 Task: Find connections with filter location Marinilla with filter topic #Investingwith filter profile language Potuguese with filter current company Lollypop Design Studio with filter school KCG College of Technology with filter industry Subdivision of Land with filter service category Financial Reporting with filter keywords title Cruise Ship Attendant
Action: Mouse moved to (141, 211)
Screenshot: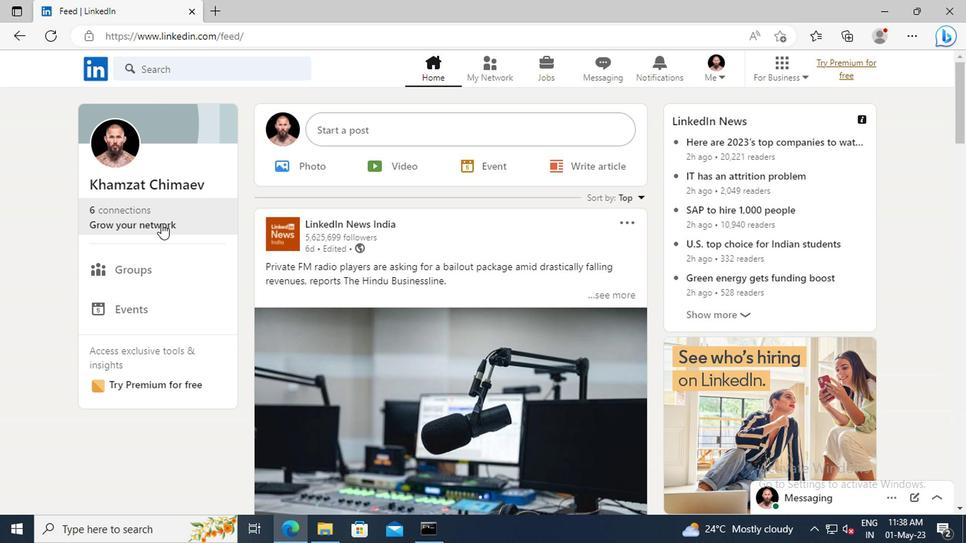 
Action: Mouse pressed left at (141, 211)
Screenshot: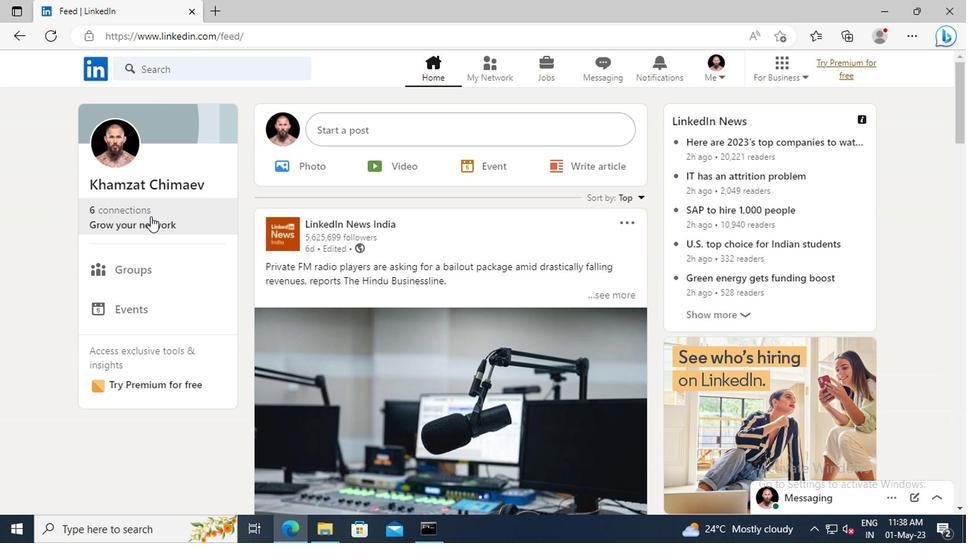 
Action: Mouse moved to (148, 147)
Screenshot: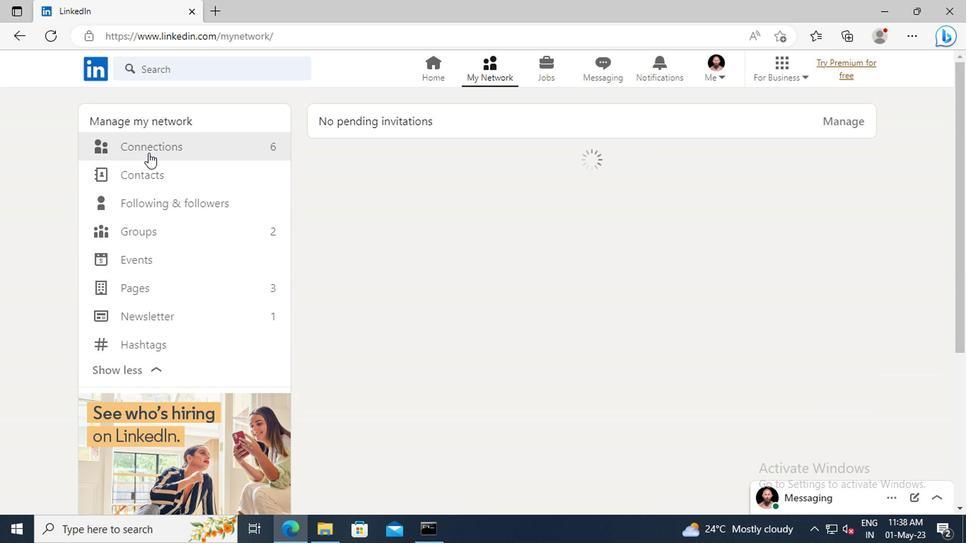 
Action: Mouse pressed left at (148, 147)
Screenshot: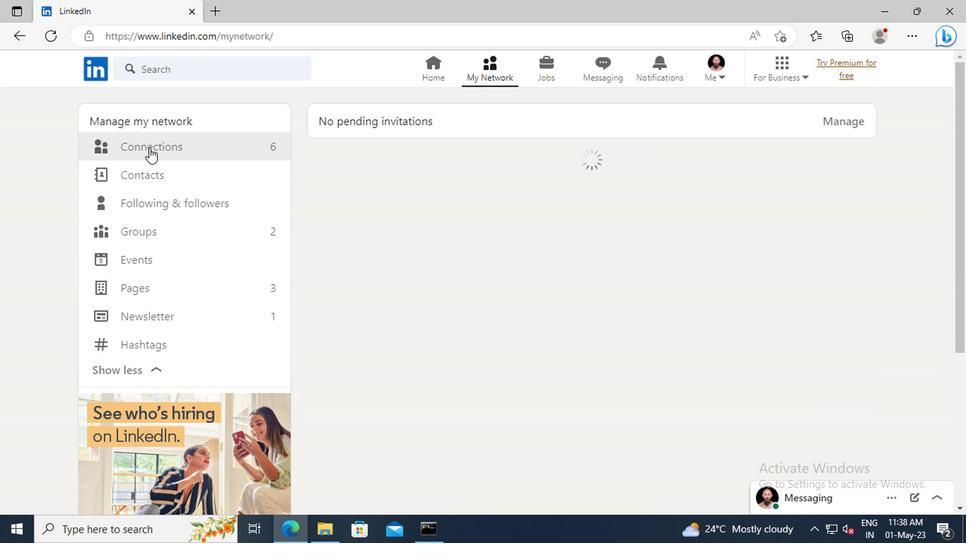 
Action: Mouse moved to (557, 150)
Screenshot: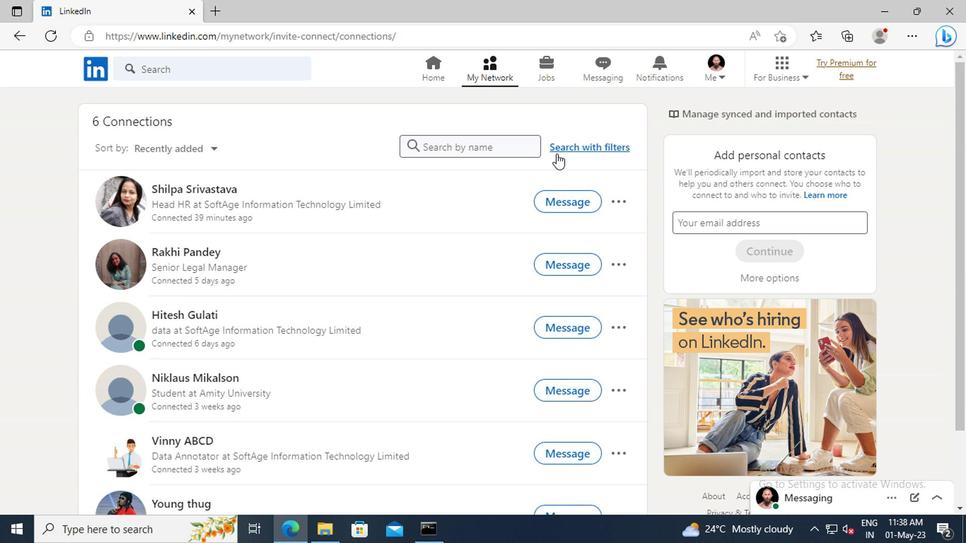 
Action: Mouse pressed left at (557, 150)
Screenshot: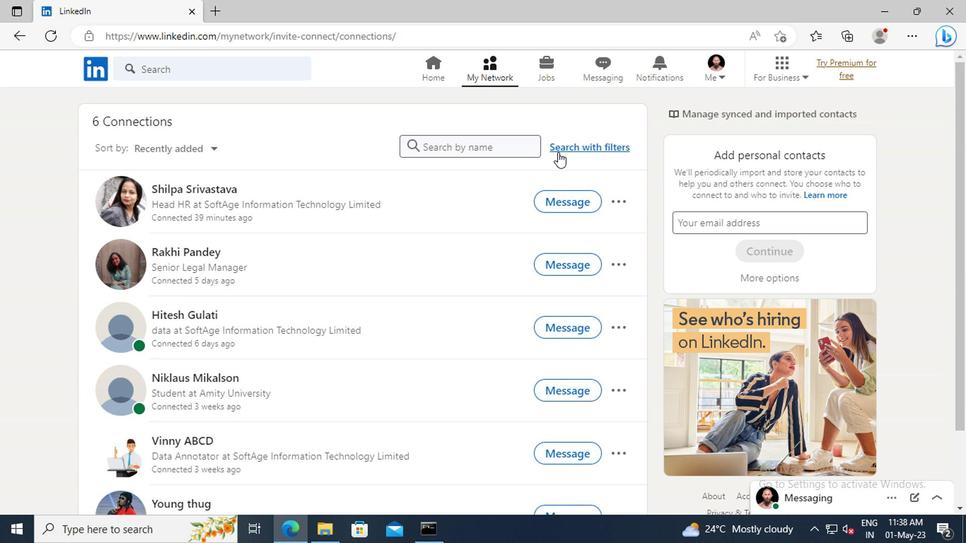 
Action: Mouse moved to (536, 110)
Screenshot: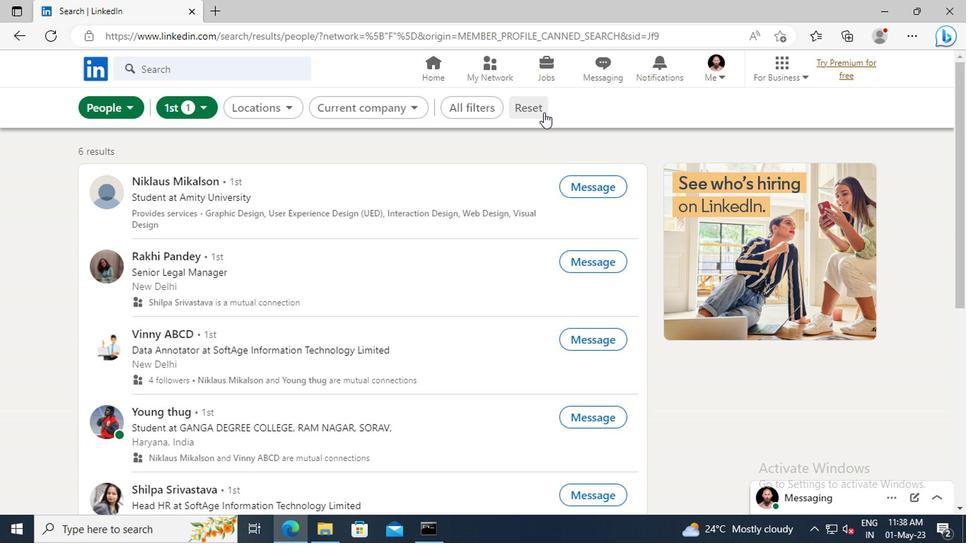 
Action: Mouse pressed left at (536, 110)
Screenshot: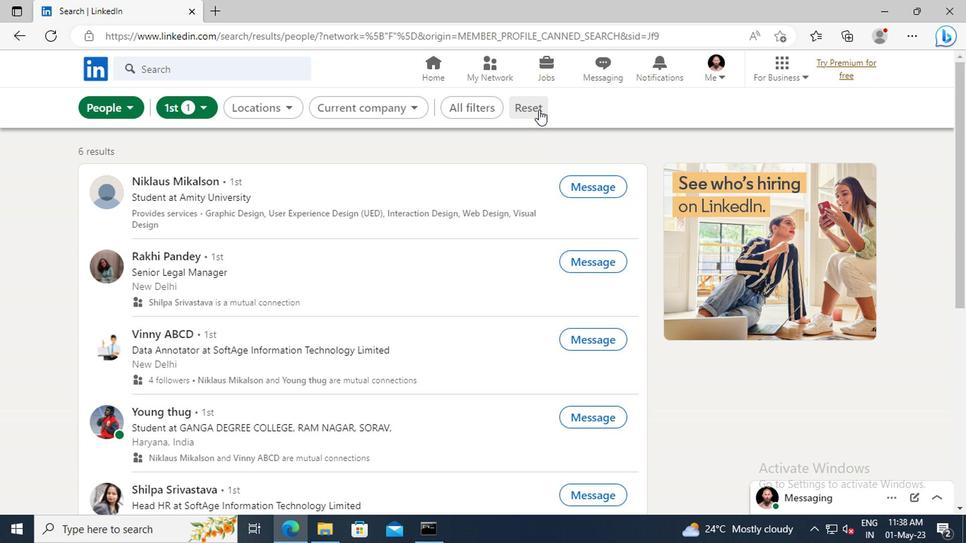 
Action: Mouse moved to (498, 106)
Screenshot: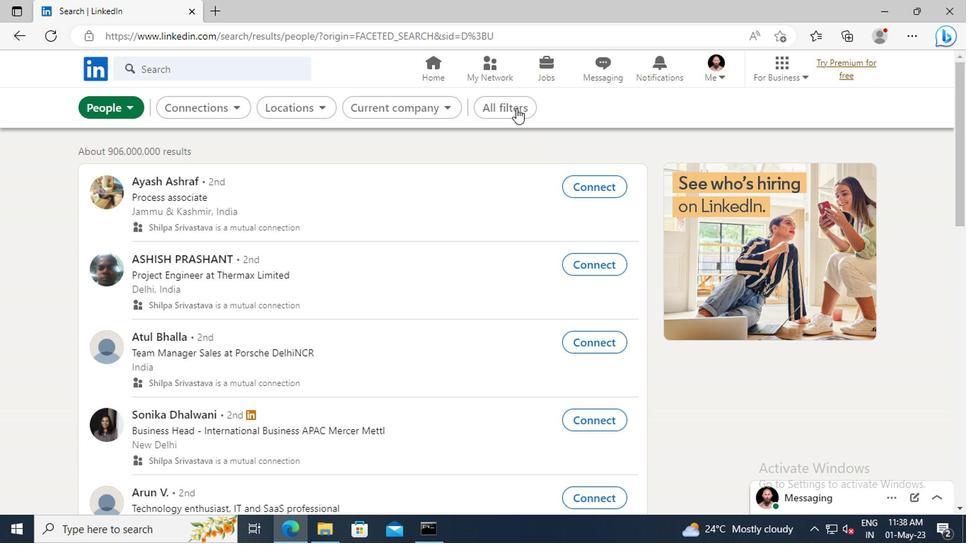 
Action: Mouse pressed left at (498, 106)
Screenshot: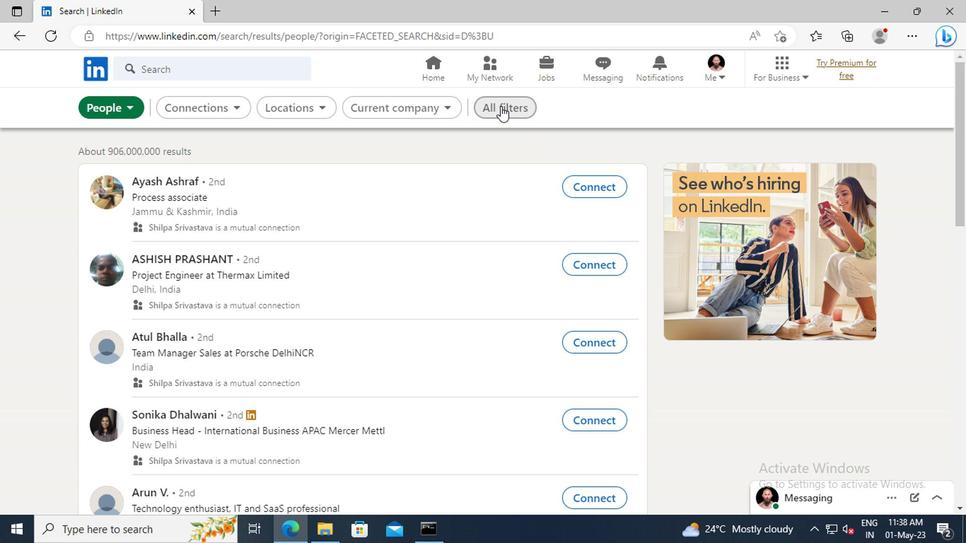 
Action: Mouse moved to (732, 211)
Screenshot: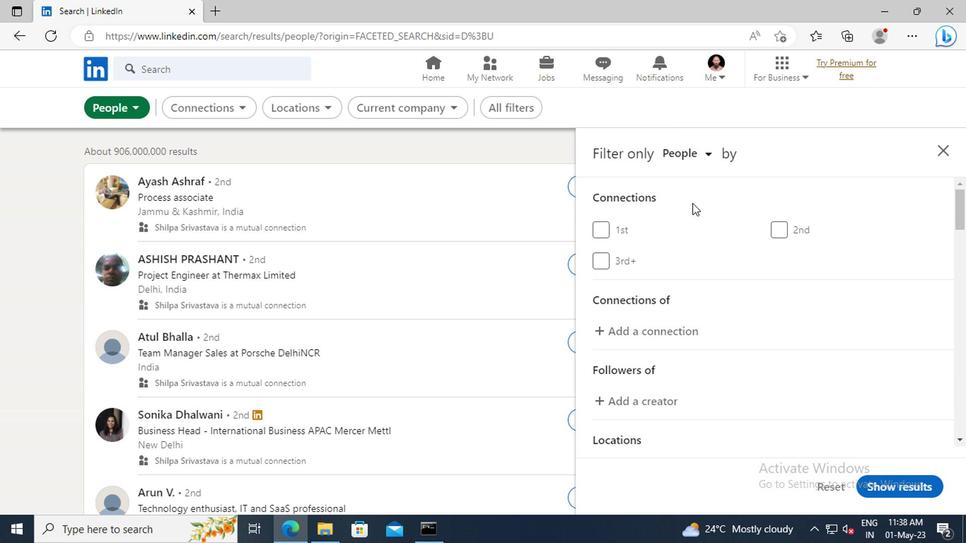 
Action: Mouse scrolled (732, 210) with delta (0, -1)
Screenshot: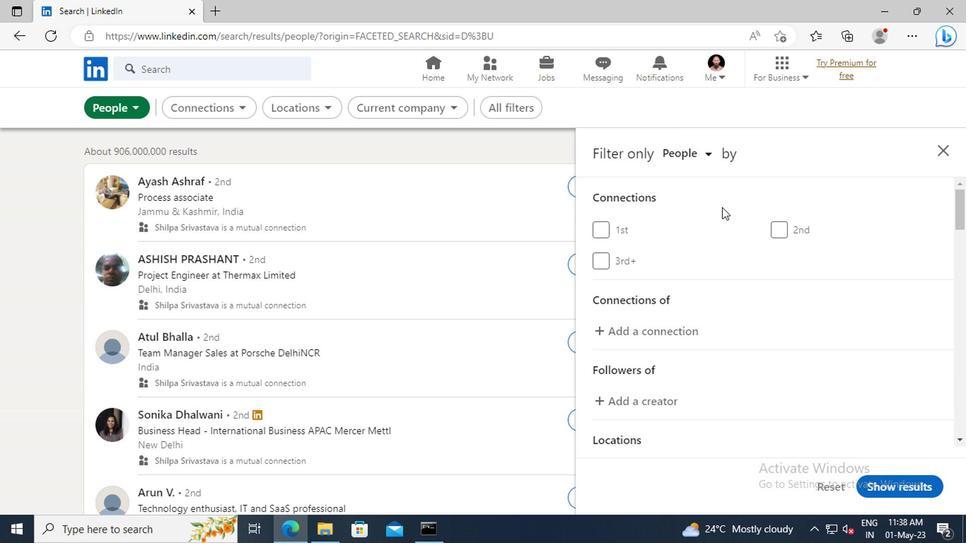 
Action: Mouse scrolled (732, 210) with delta (0, -1)
Screenshot: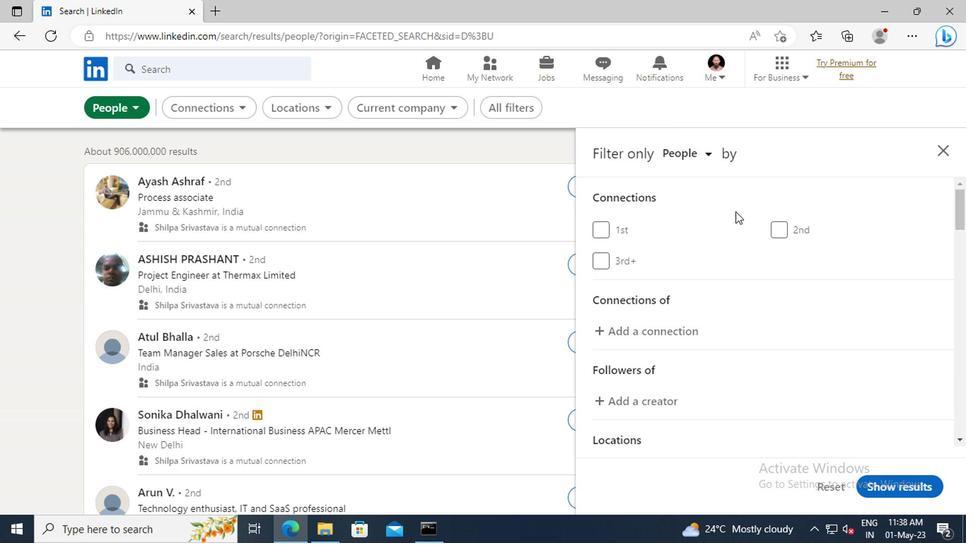 
Action: Mouse scrolled (732, 210) with delta (0, -1)
Screenshot: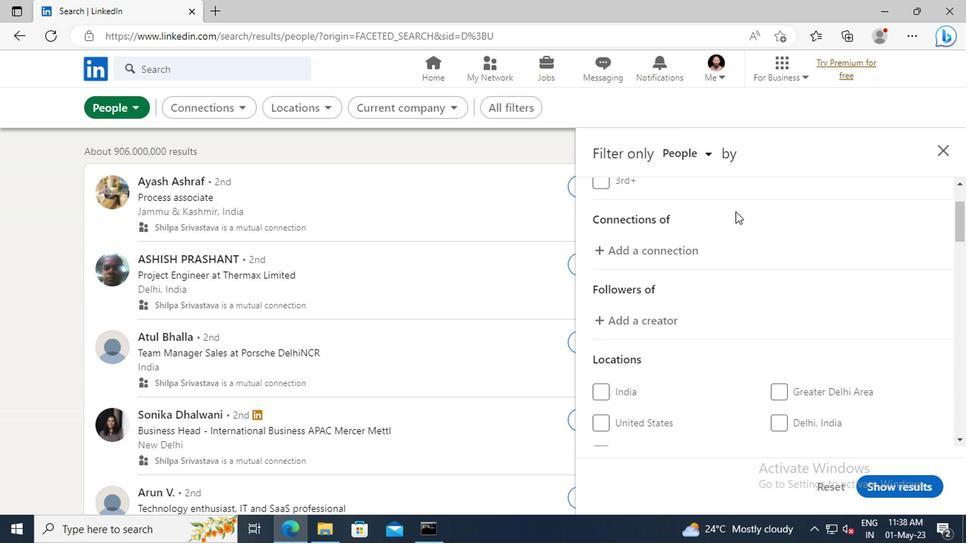 
Action: Mouse scrolled (732, 210) with delta (0, -1)
Screenshot: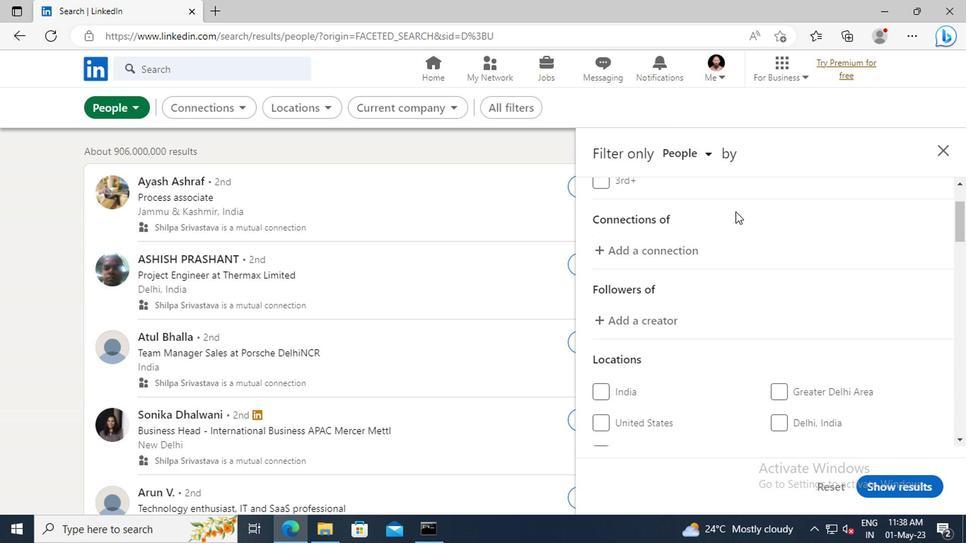 
Action: Mouse moved to (739, 226)
Screenshot: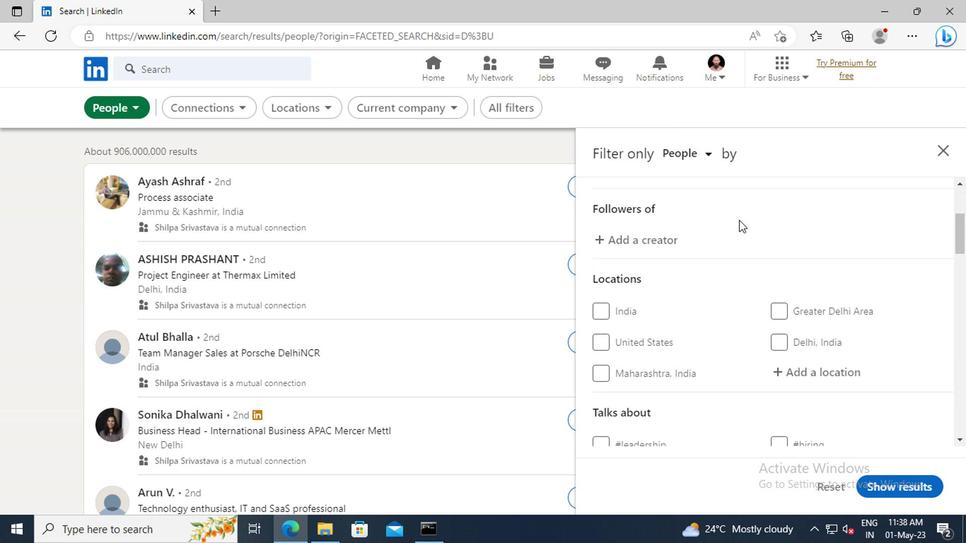 
Action: Mouse scrolled (739, 225) with delta (0, 0)
Screenshot: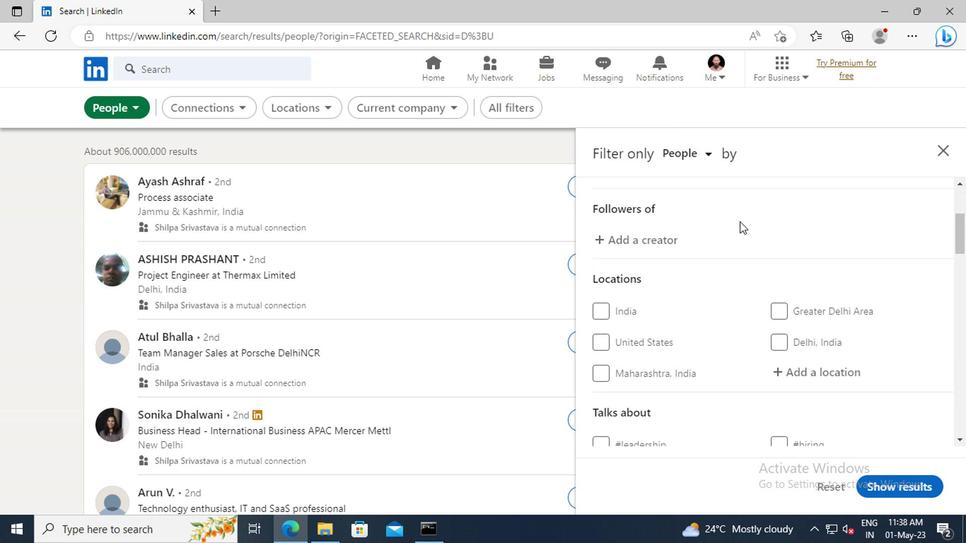 
Action: Mouse scrolled (739, 225) with delta (0, 0)
Screenshot: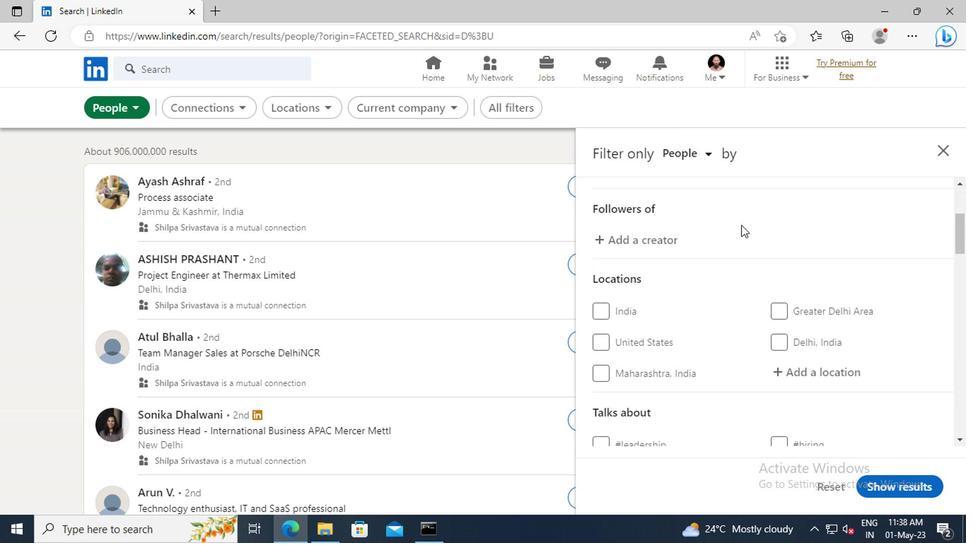 
Action: Mouse scrolled (739, 225) with delta (0, 0)
Screenshot: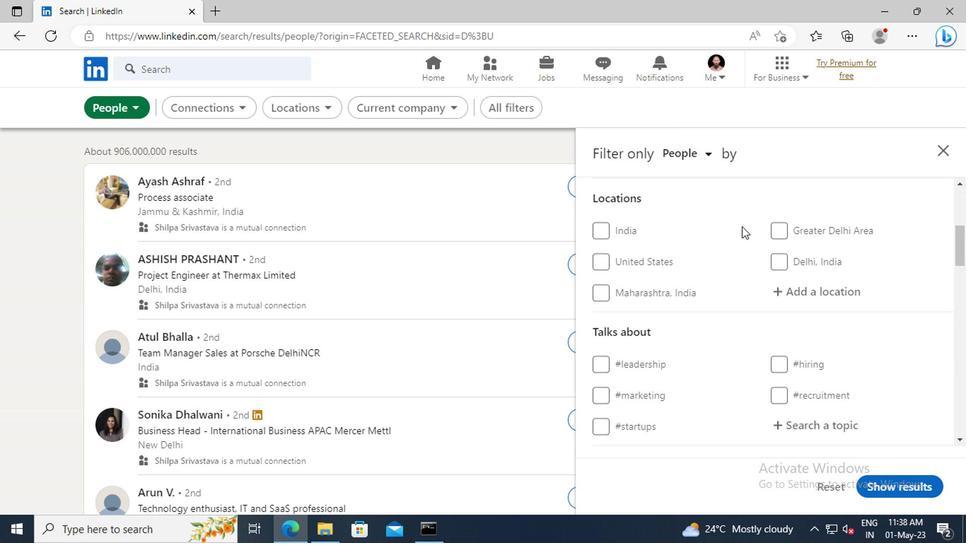 
Action: Mouse moved to (783, 252)
Screenshot: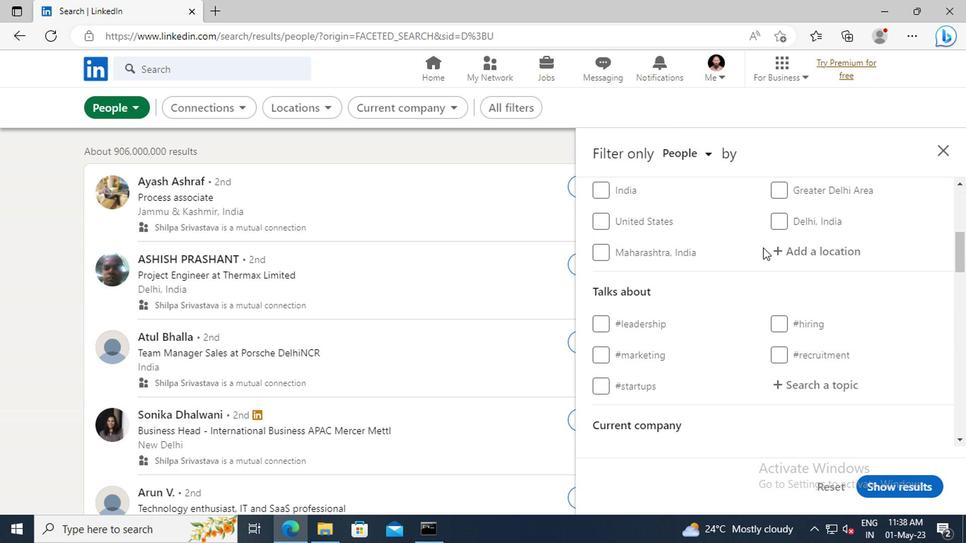 
Action: Mouse pressed left at (783, 252)
Screenshot: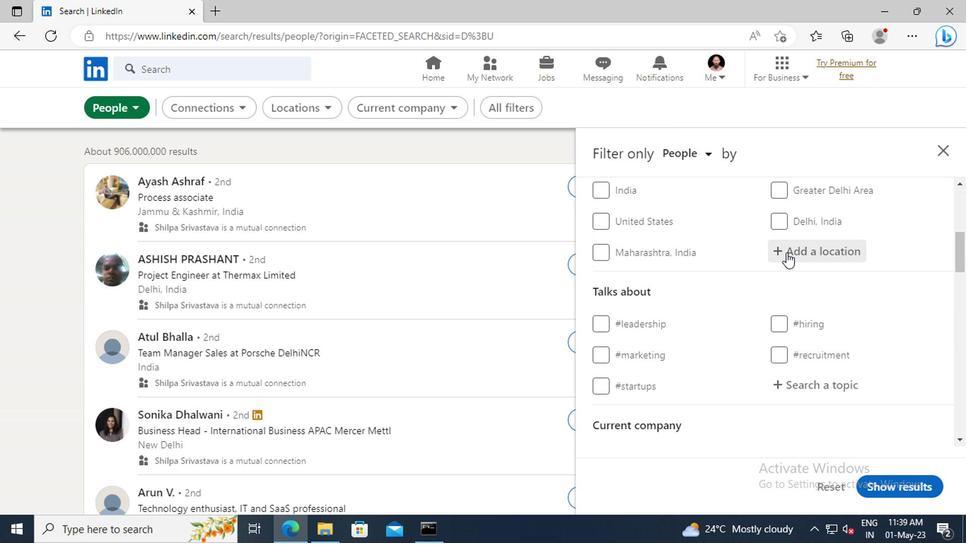
Action: Key pressed <Key.shift>MARINILLA
Screenshot: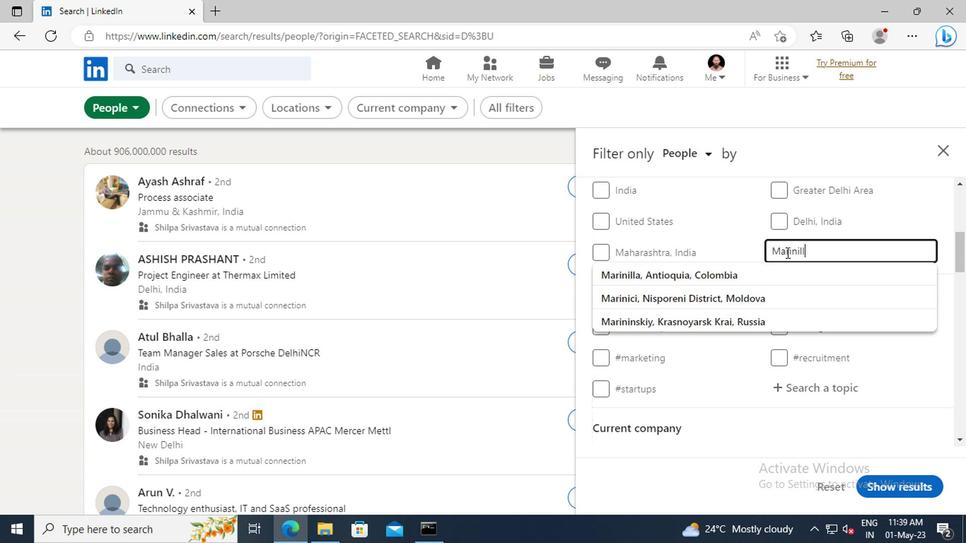 
Action: Mouse moved to (770, 272)
Screenshot: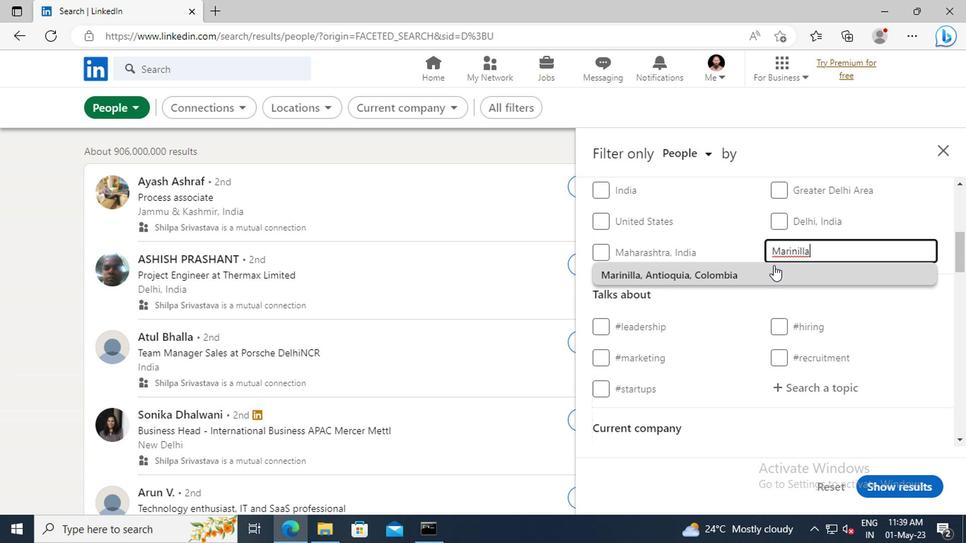 
Action: Mouse pressed left at (770, 272)
Screenshot: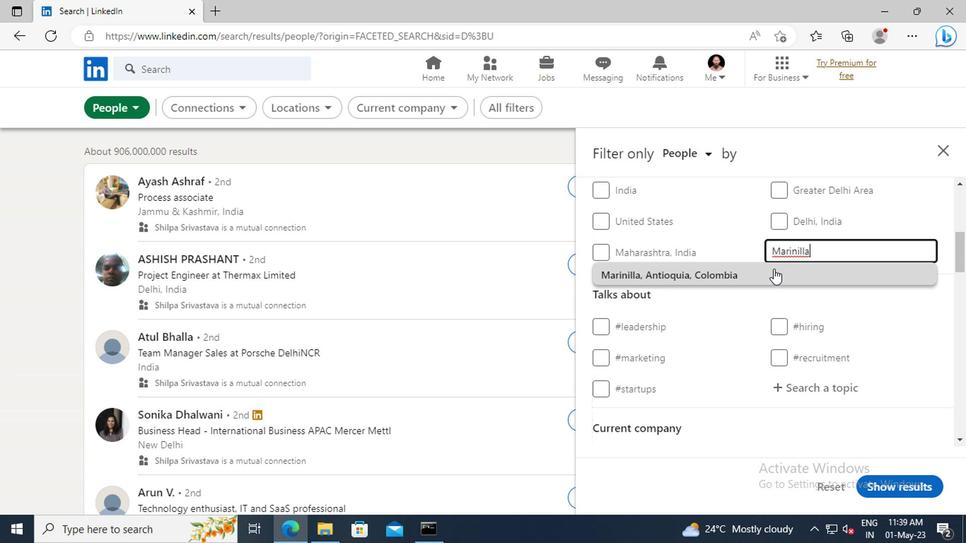
Action: Mouse scrolled (770, 271) with delta (0, -1)
Screenshot: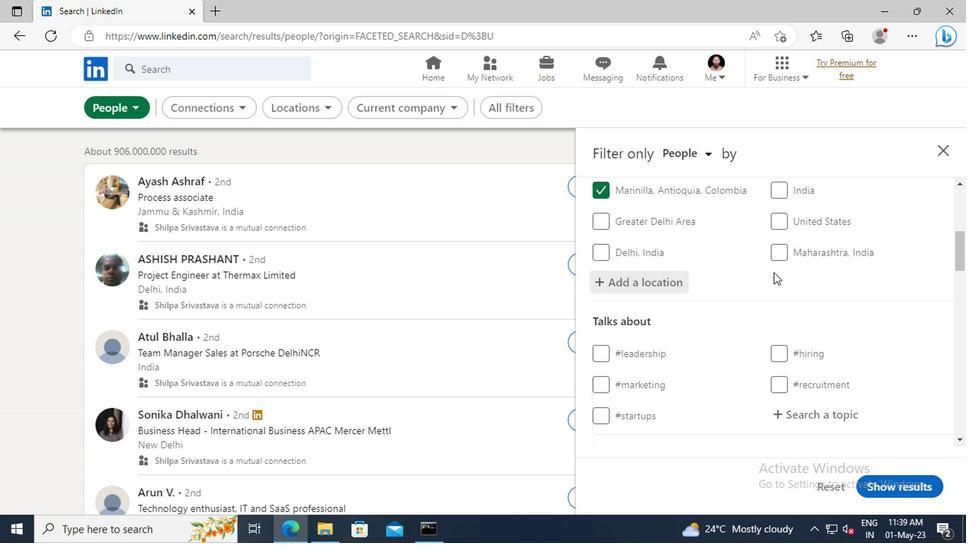 
Action: Mouse scrolled (770, 271) with delta (0, -1)
Screenshot: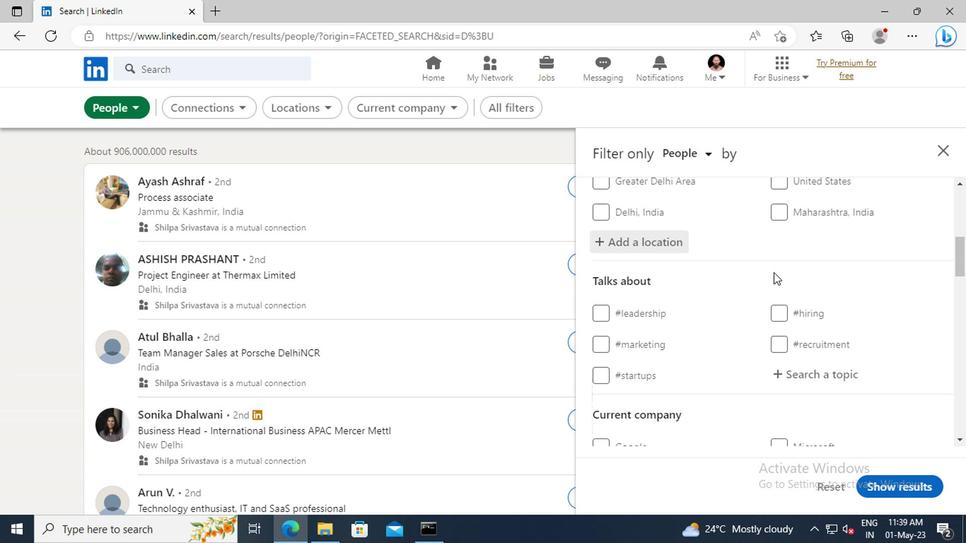 
Action: Mouse scrolled (770, 271) with delta (0, -1)
Screenshot: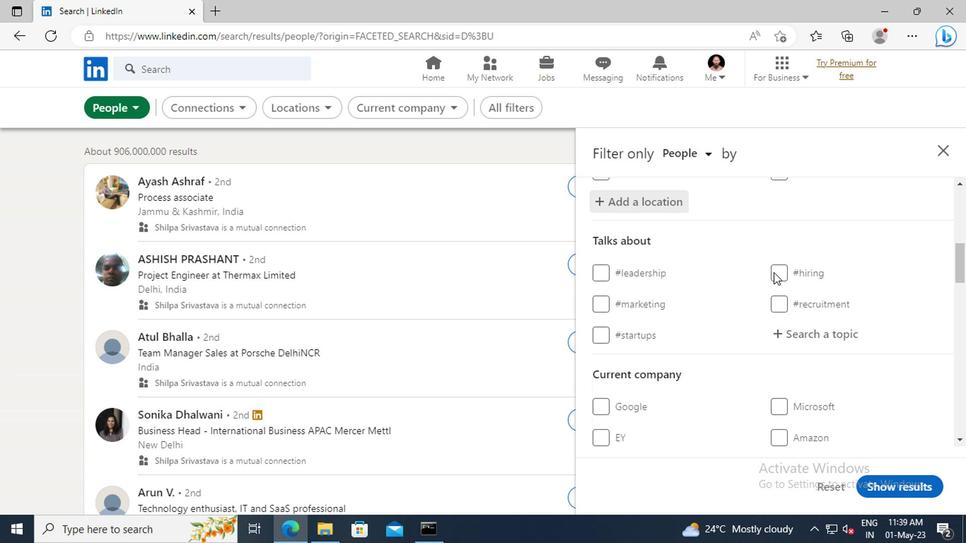 
Action: Mouse moved to (779, 291)
Screenshot: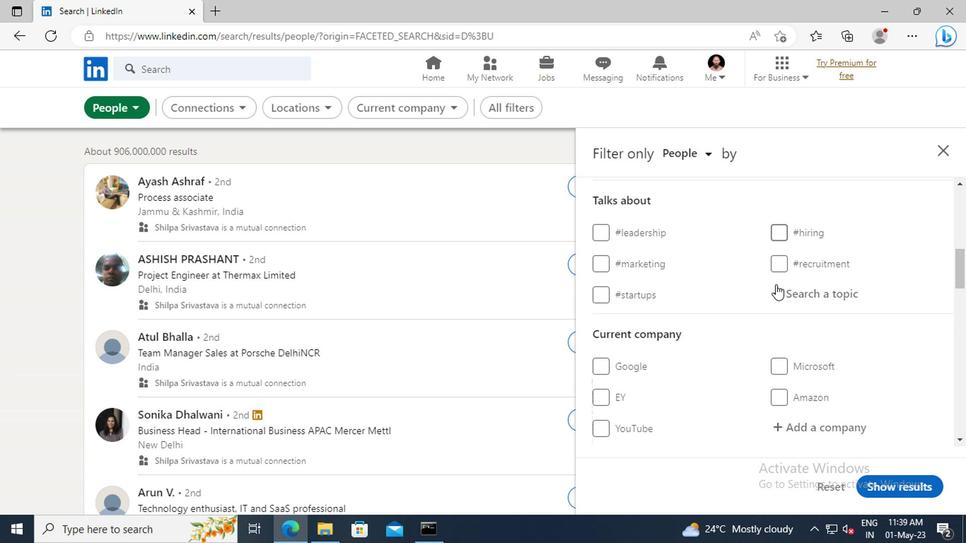 
Action: Mouse pressed left at (779, 291)
Screenshot: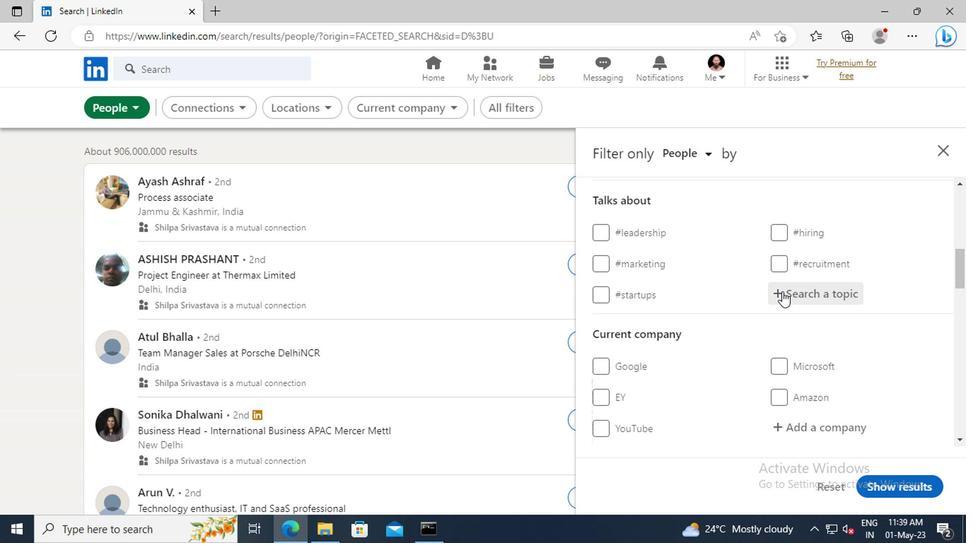 
Action: Key pressed <Key.shift>INVESTING
Screenshot: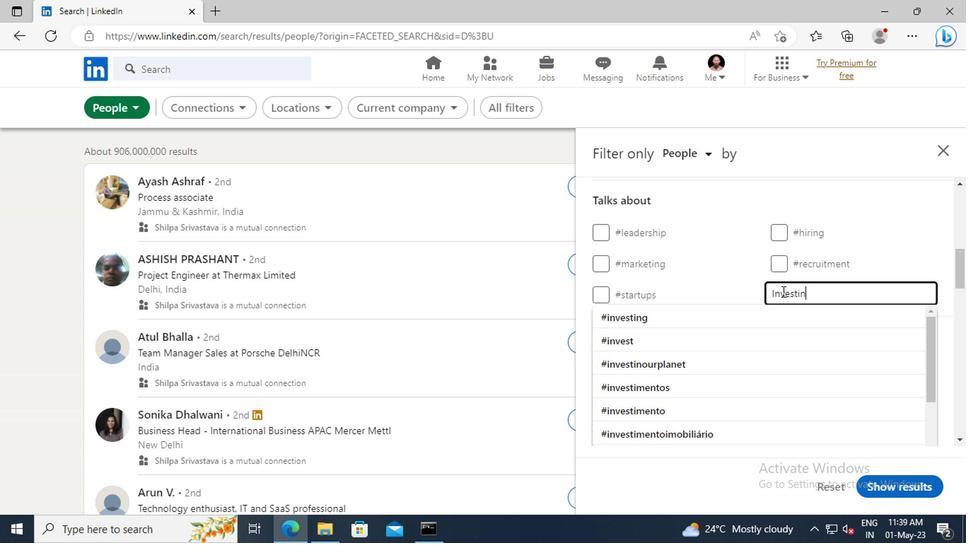 
Action: Mouse moved to (744, 312)
Screenshot: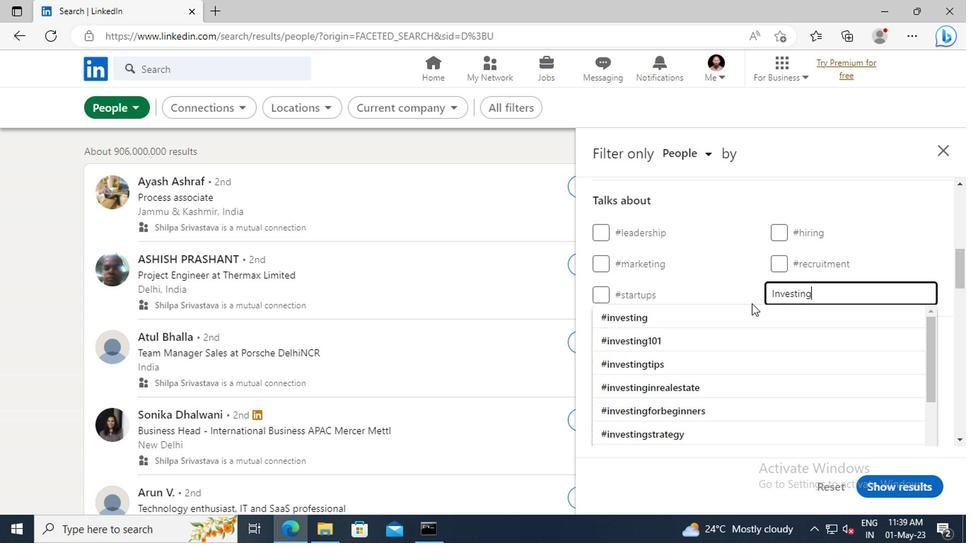 
Action: Mouse pressed left at (744, 312)
Screenshot: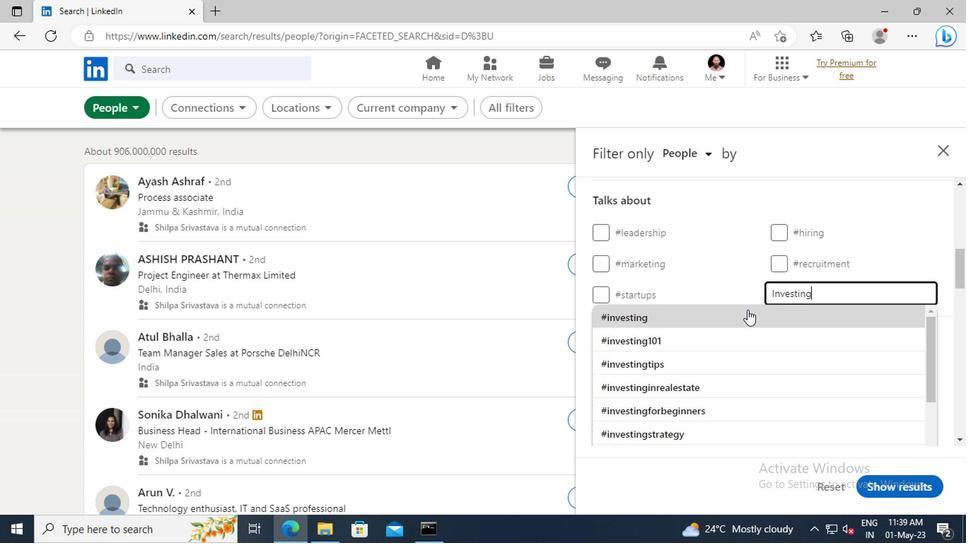 
Action: Mouse scrolled (744, 311) with delta (0, -1)
Screenshot: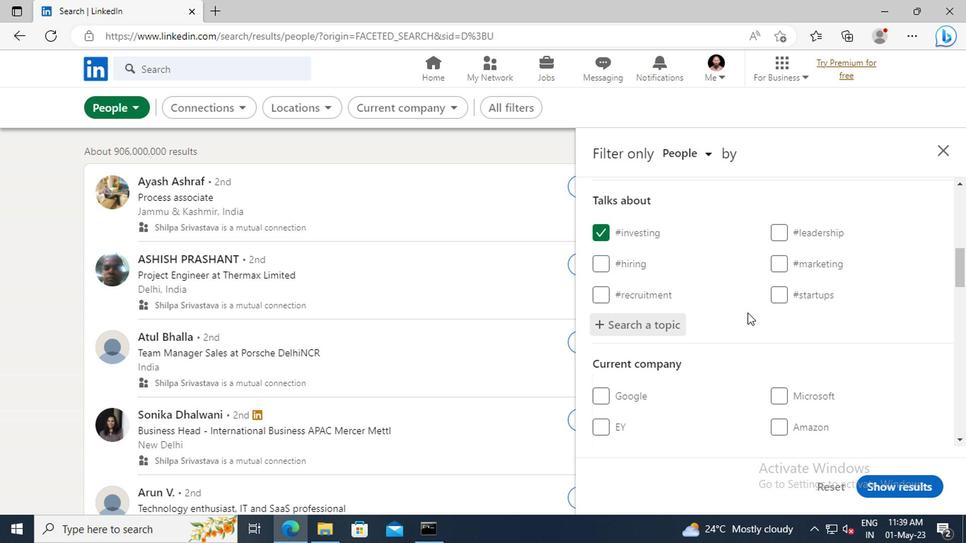 
Action: Mouse scrolled (744, 311) with delta (0, -1)
Screenshot: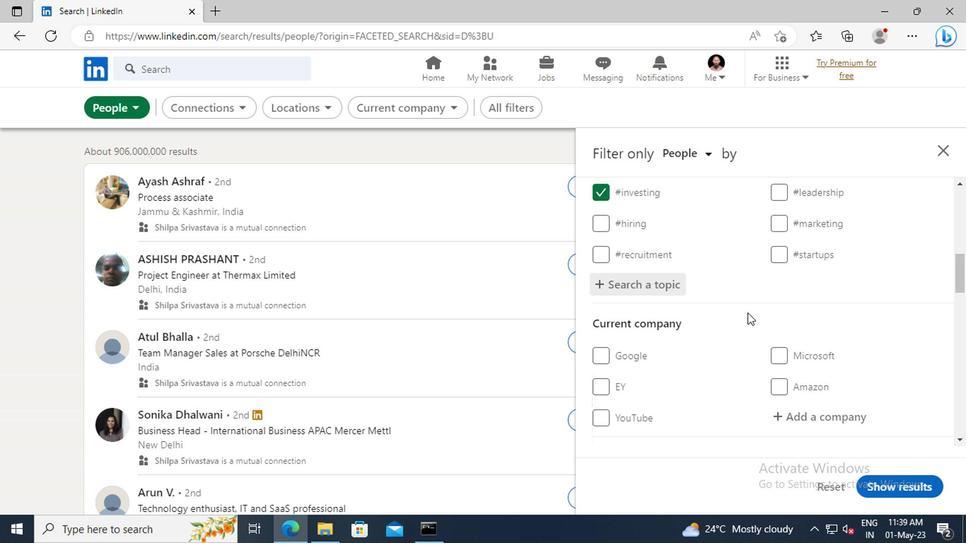 
Action: Mouse scrolled (744, 311) with delta (0, -1)
Screenshot: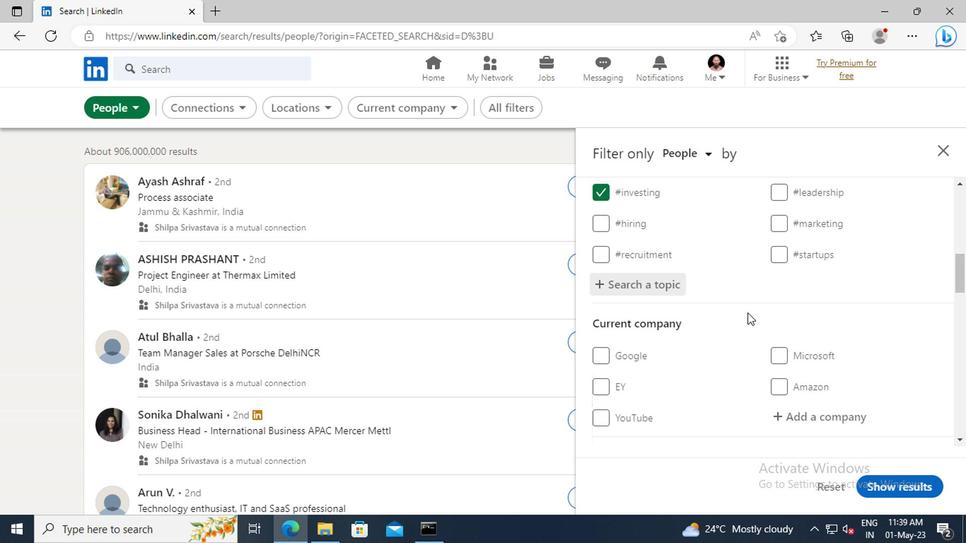 
Action: Mouse scrolled (744, 311) with delta (0, -1)
Screenshot: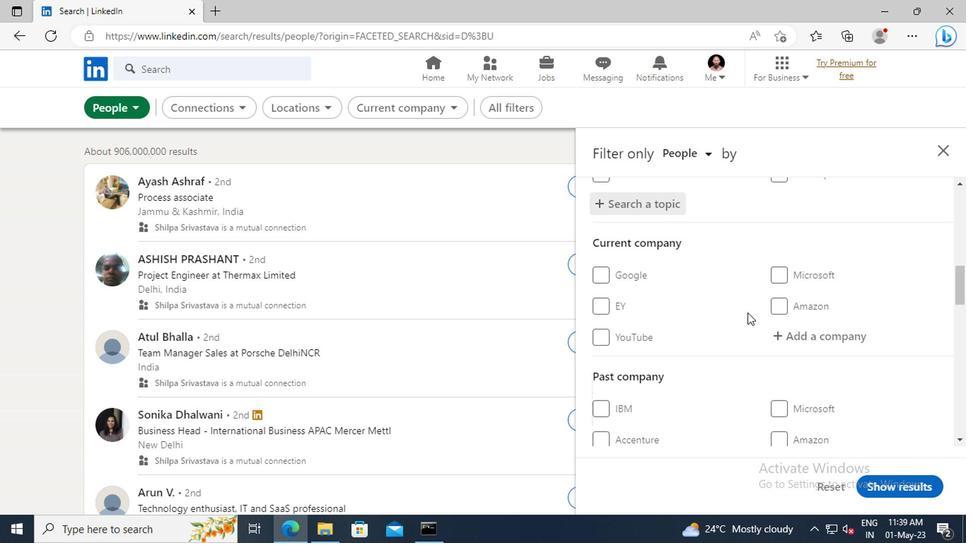 
Action: Mouse scrolled (744, 311) with delta (0, -1)
Screenshot: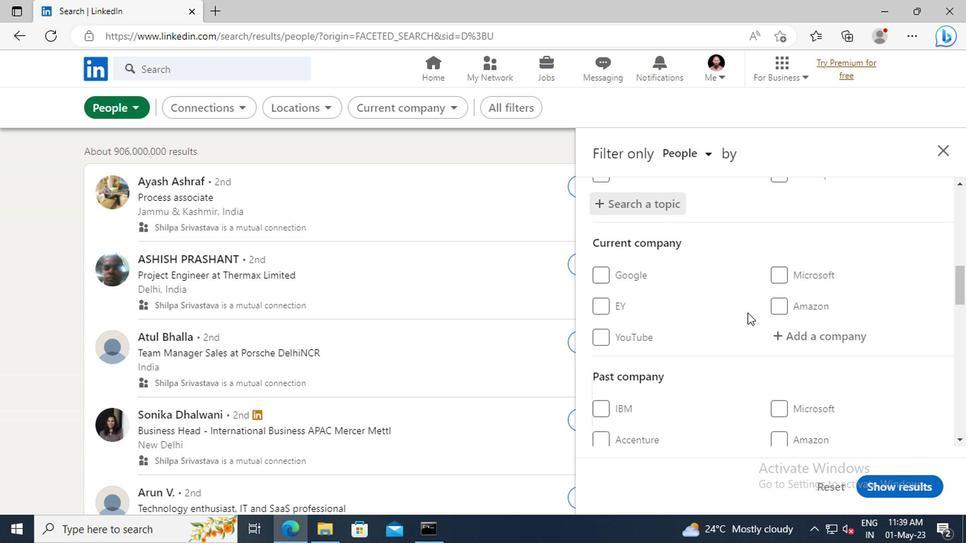 
Action: Mouse scrolled (744, 311) with delta (0, -1)
Screenshot: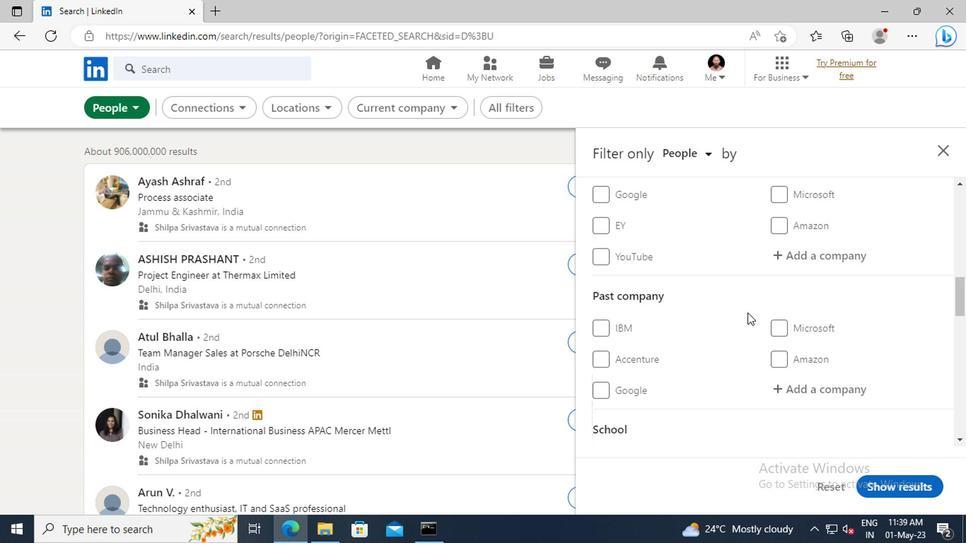 
Action: Mouse scrolled (744, 311) with delta (0, -1)
Screenshot: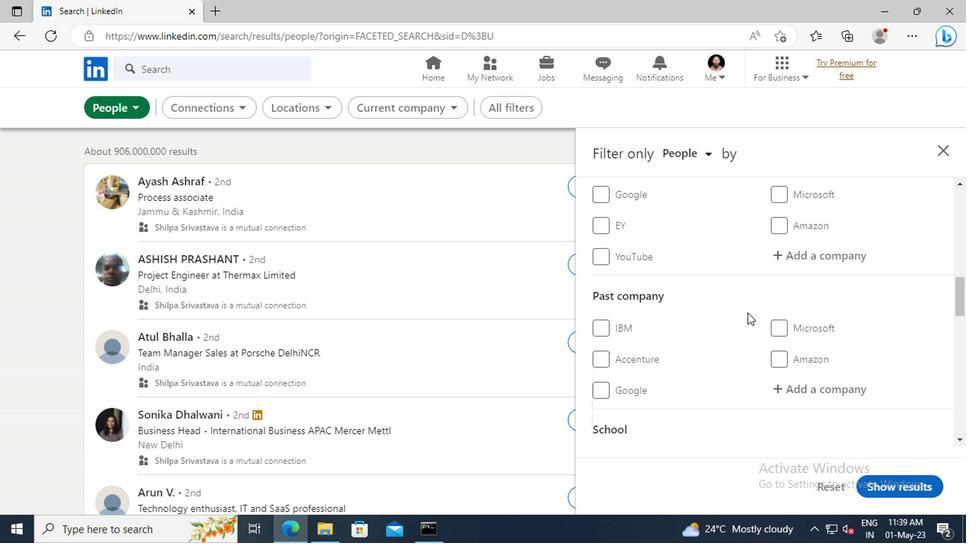 
Action: Mouse scrolled (744, 311) with delta (0, -1)
Screenshot: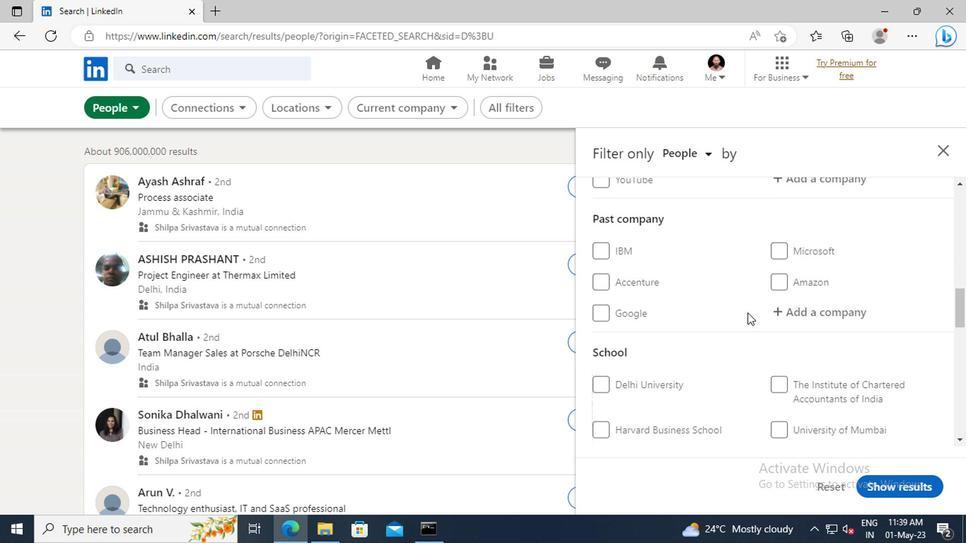 
Action: Mouse scrolled (744, 311) with delta (0, -1)
Screenshot: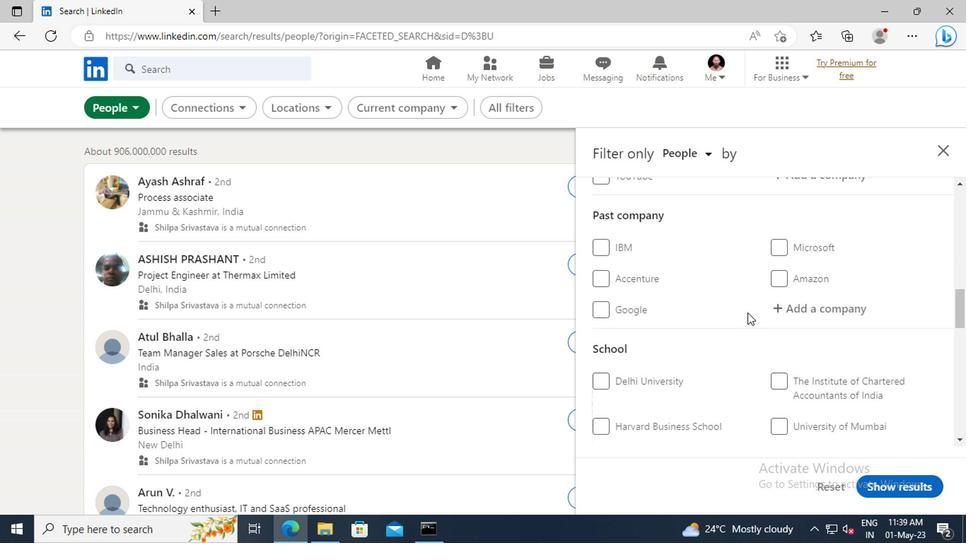 
Action: Mouse scrolled (744, 311) with delta (0, -1)
Screenshot: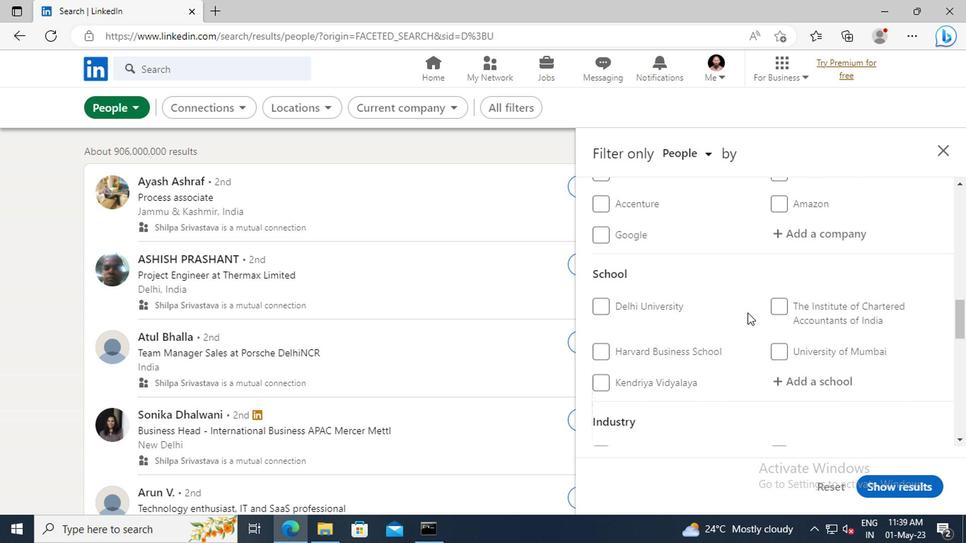 
Action: Mouse scrolled (744, 311) with delta (0, -1)
Screenshot: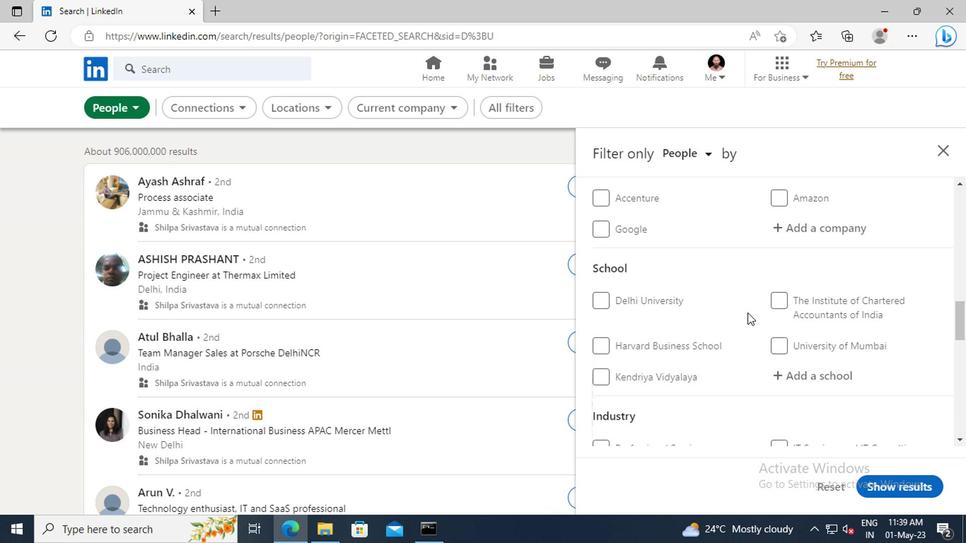 
Action: Mouse scrolled (744, 311) with delta (0, -1)
Screenshot: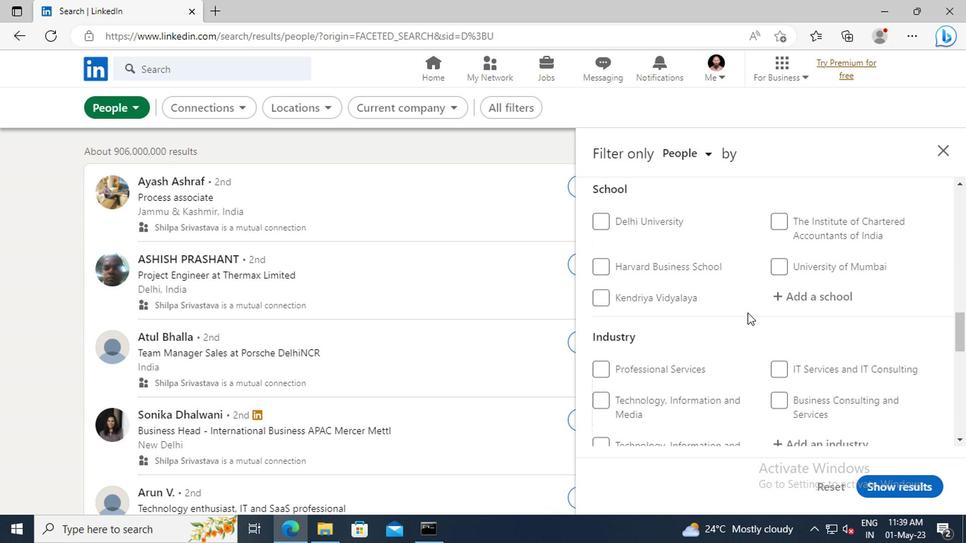
Action: Mouse scrolled (744, 311) with delta (0, -1)
Screenshot: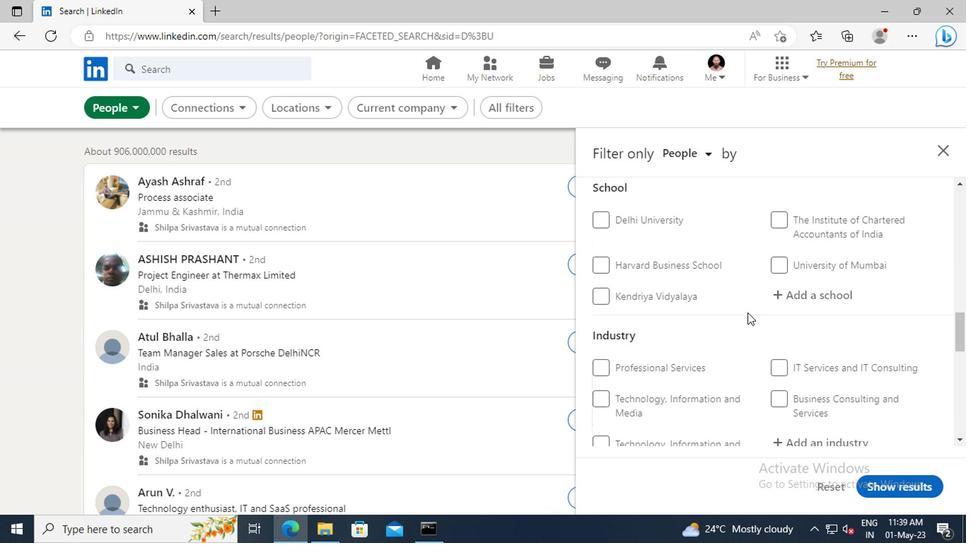 
Action: Mouse scrolled (744, 311) with delta (0, -1)
Screenshot: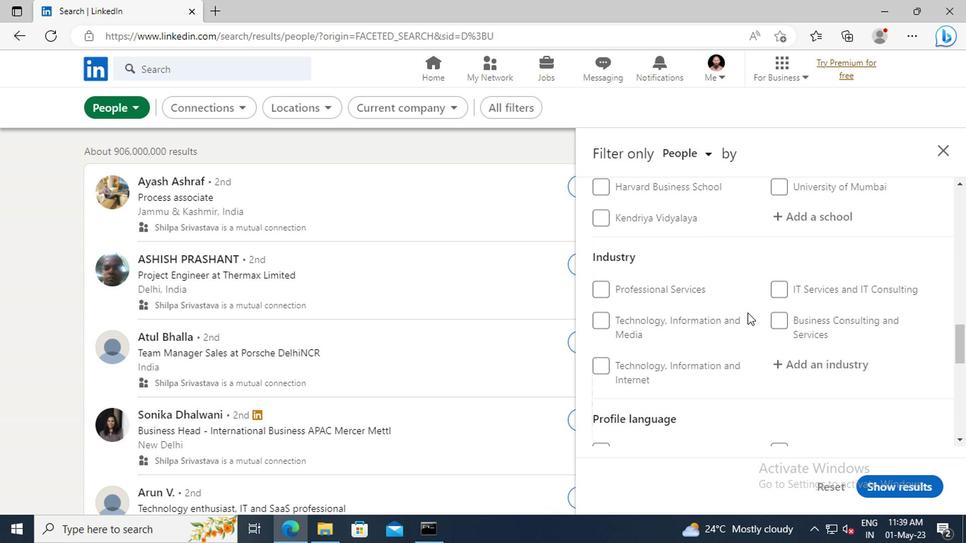 
Action: Mouse scrolled (744, 311) with delta (0, -1)
Screenshot: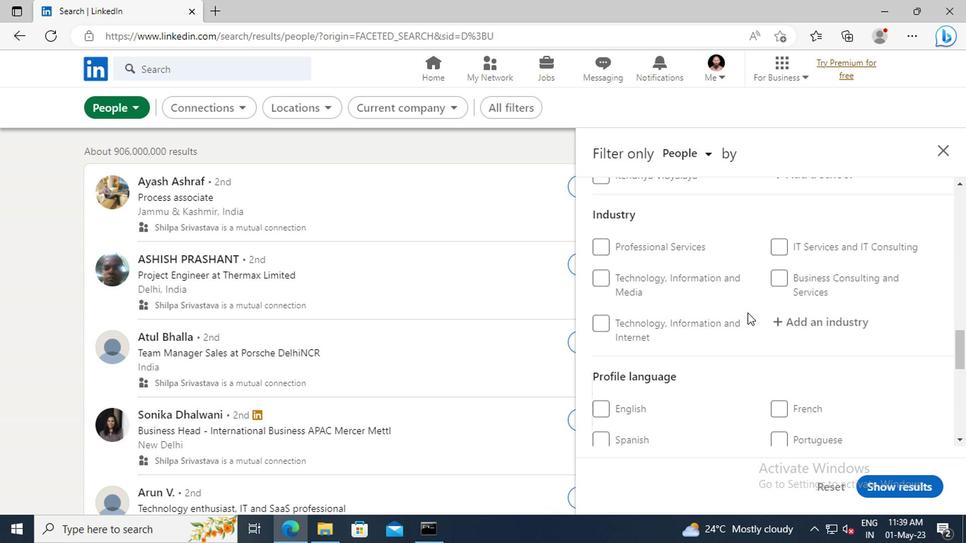 
Action: Mouse scrolled (744, 311) with delta (0, -1)
Screenshot: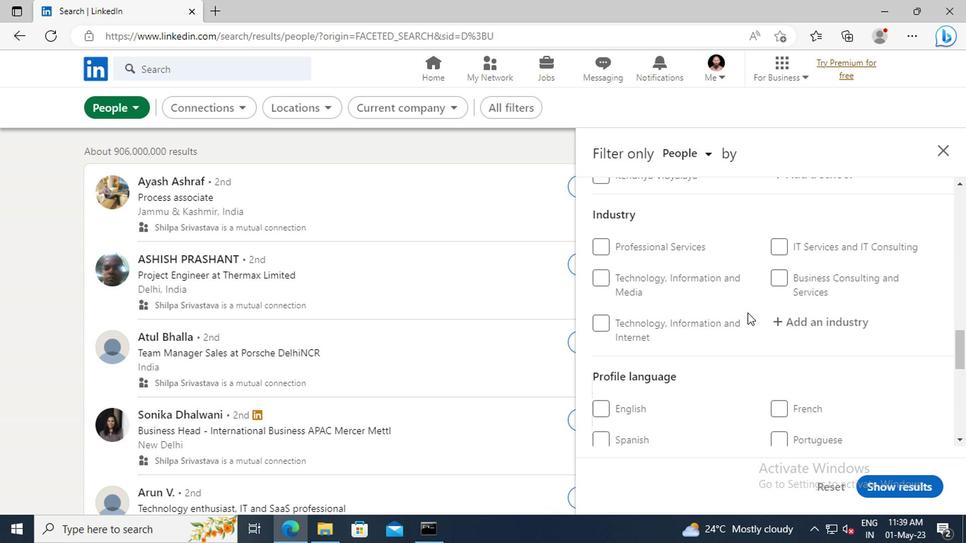 
Action: Mouse moved to (776, 362)
Screenshot: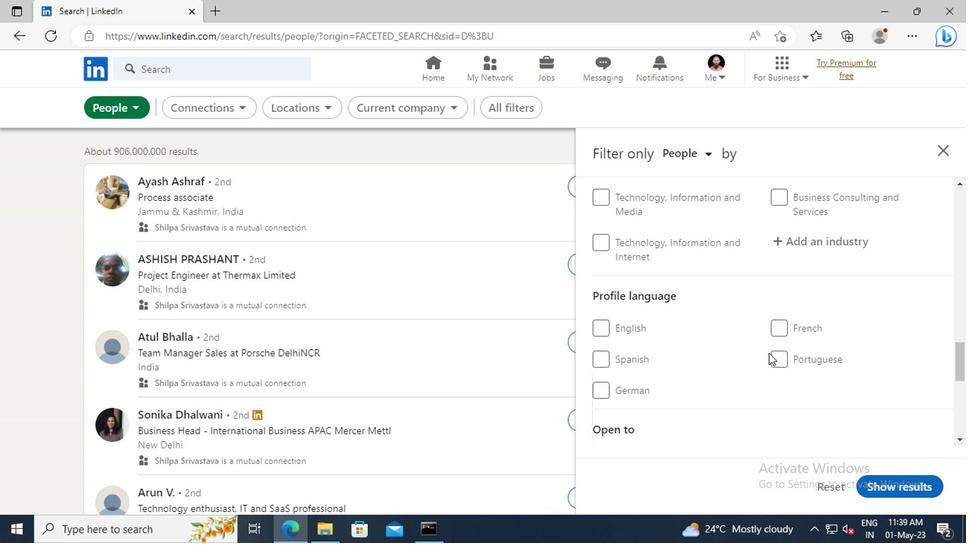 
Action: Mouse pressed left at (776, 362)
Screenshot: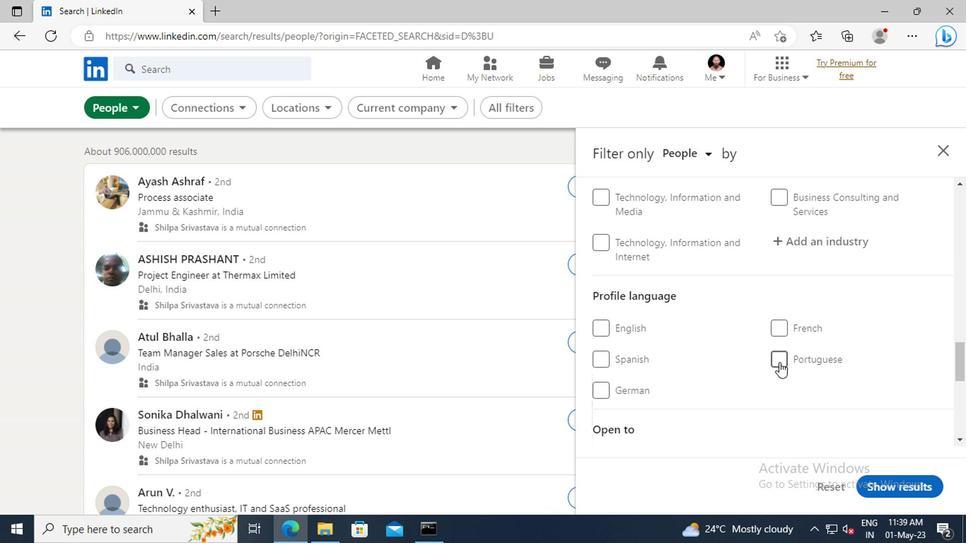 
Action: Mouse moved to (775, 327)
Screenshot: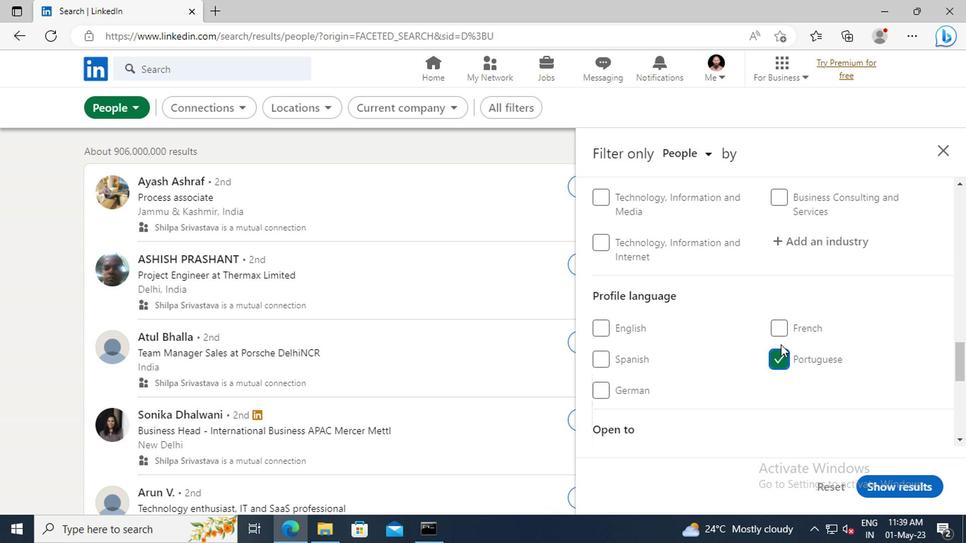 
Action: Mouse scrolled (775, 328) with delta (0, 0)
Screenshot: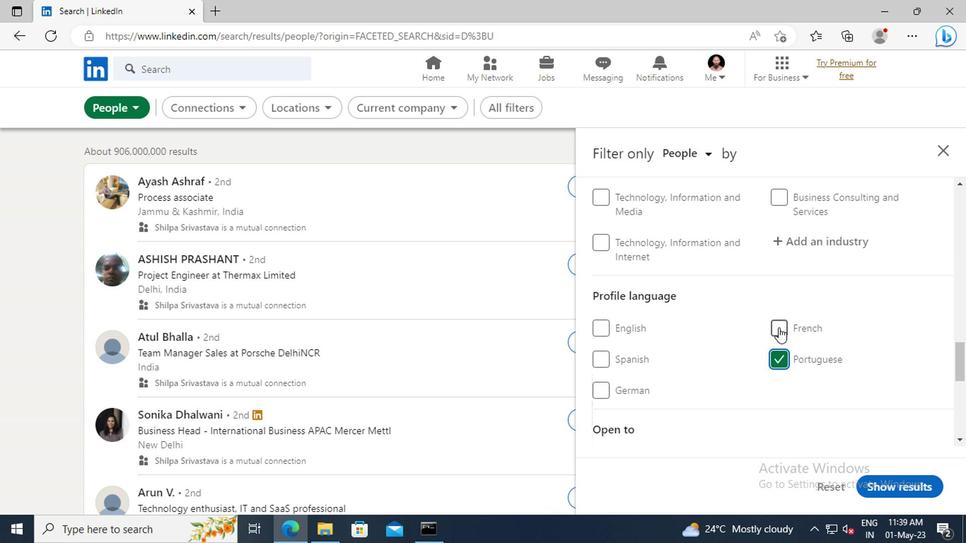 
Action: Mouse scrolled (775, 328) with delta (0, 0)
Screenshot: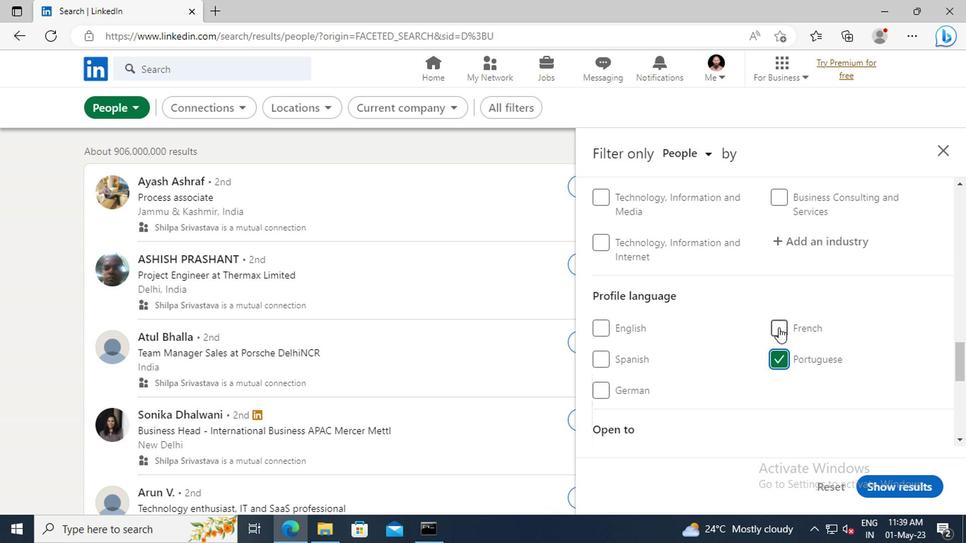 
Action: Mouse scrolled (775, 328) with delta (0, 0)
Screenshot: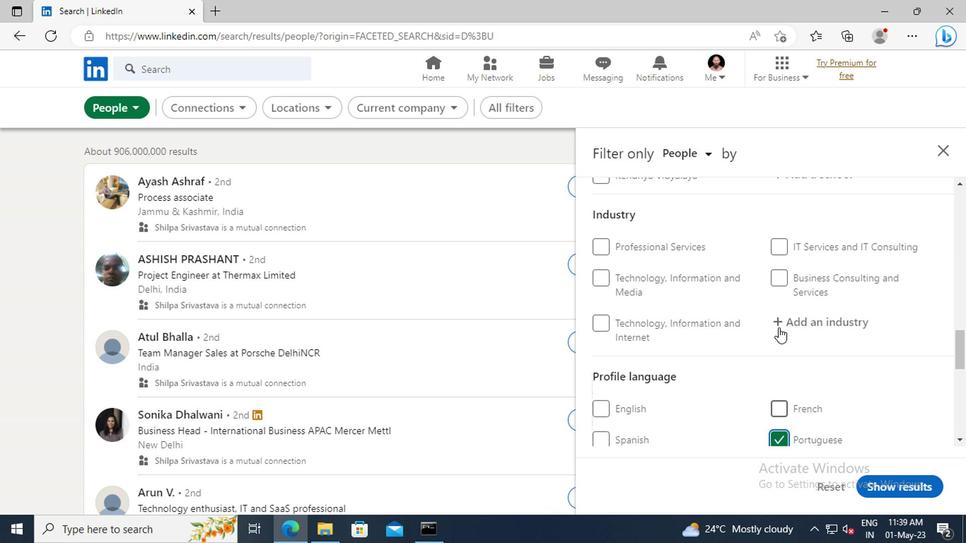 
Action: Mouse scrolled (775, 328) with delta (0, 0)
Screenshot: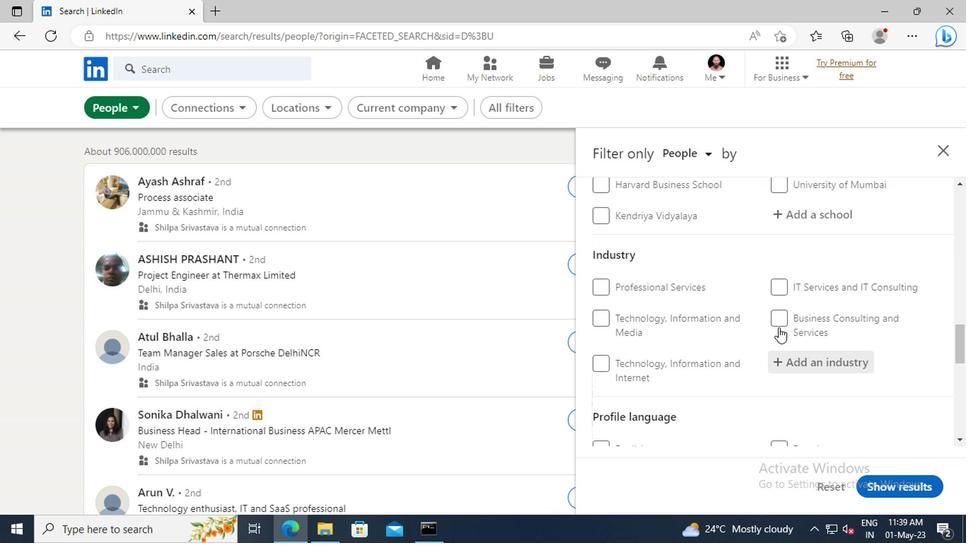 
Action: Mouse scrolled (775, 328) with delta (0, 0)
Screenshot: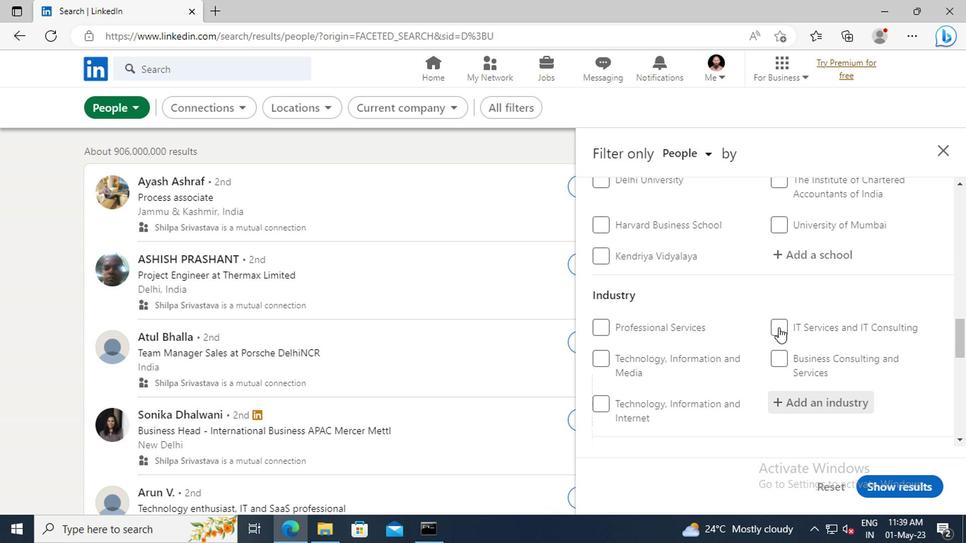 
Action: Mouse scrolled (775, 328) with delta (0, 0)
Screenshot: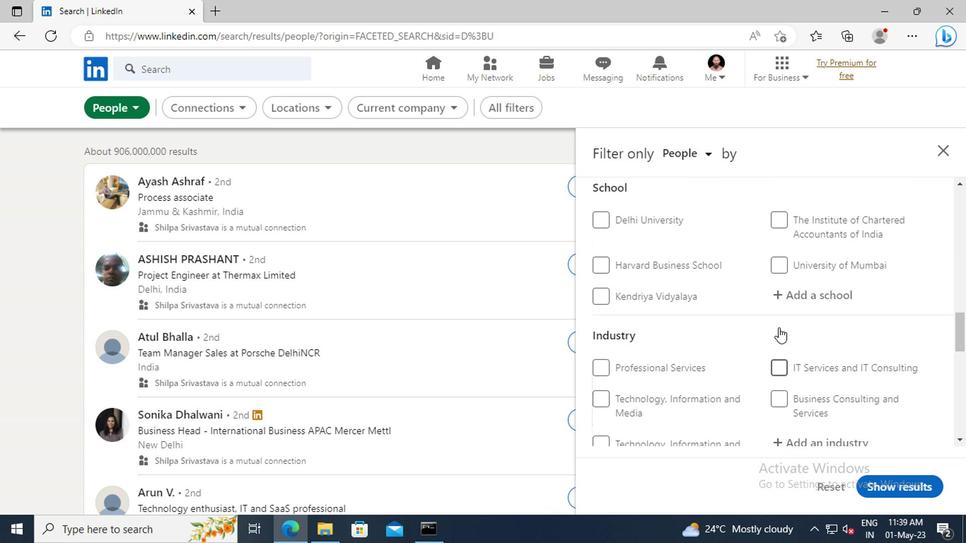 
Action: Mouse scrolled (775, 328) with delta (0, 0)
Screenshot: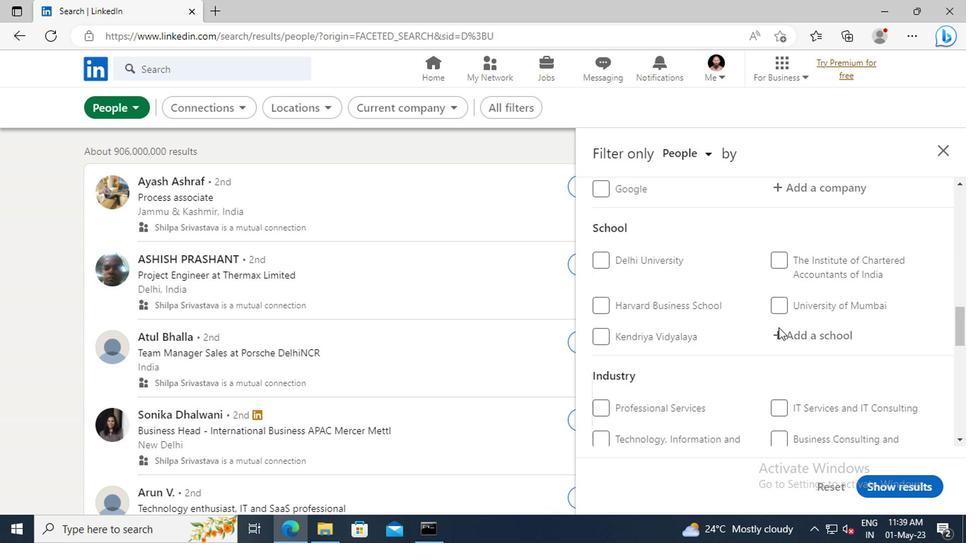 
Action: Mouse scrolled (775, 328) with delta (0, 0)
Screenshot: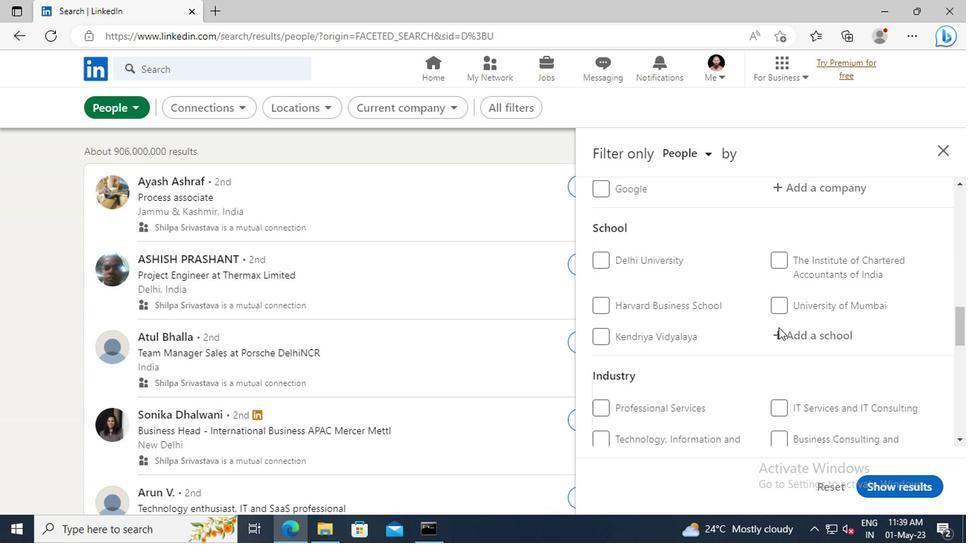 
Action: Mouse scrolled (775, 328) with delta (0, 0)
Screenshot: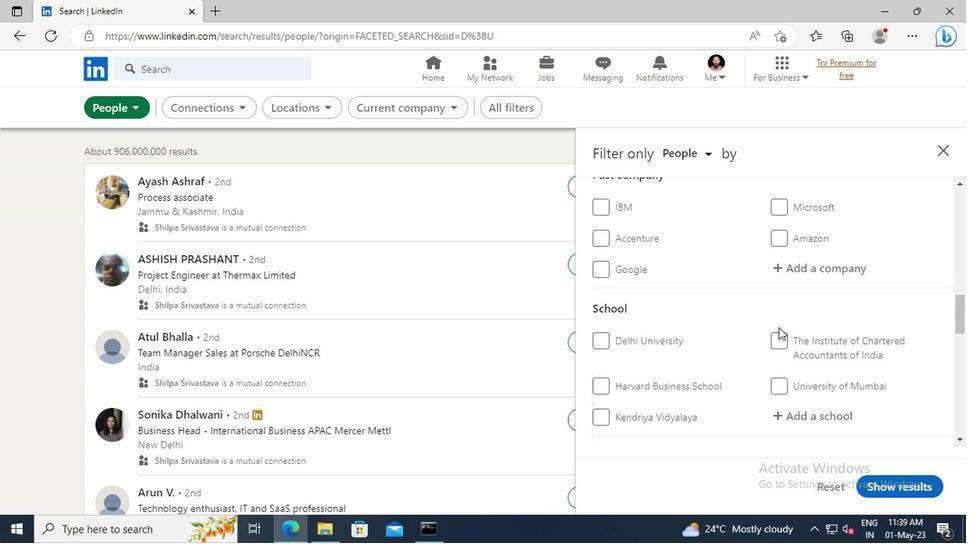 
Action: Mouse scrolled (775, 328) with delta (0, 0)
Screenshot: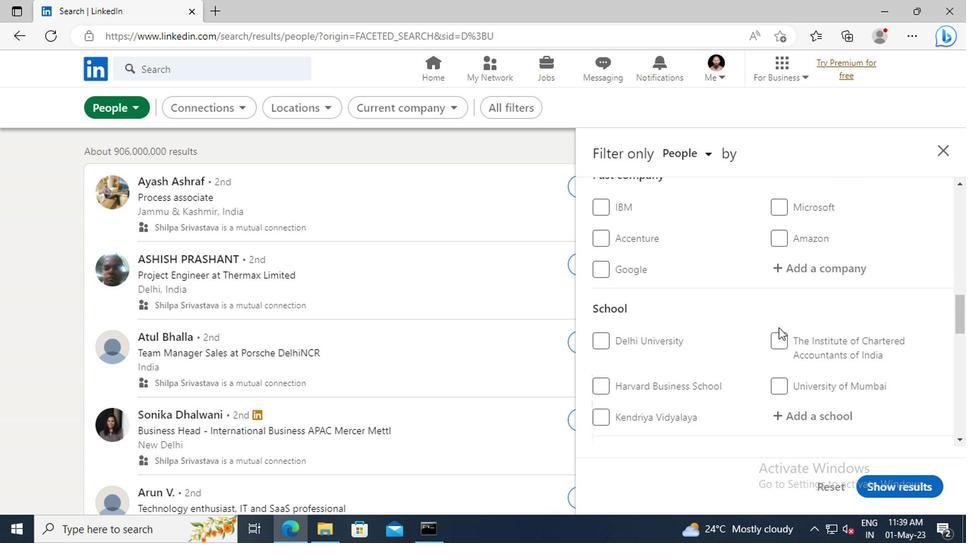 
Action: Mouse scrolled (775, 328) with delta (0, 0)
Screenshot: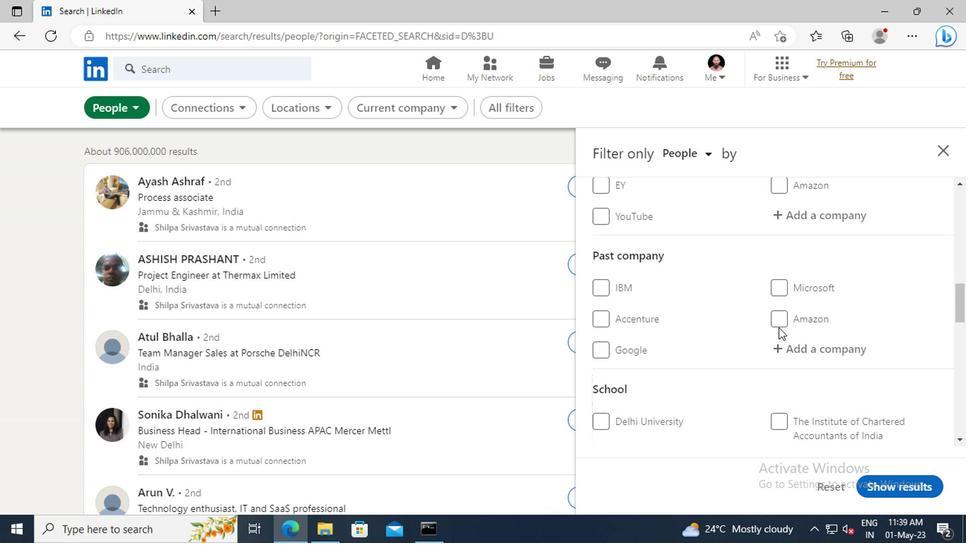 
Action: Mouse scrolled (775, 328) with delta (0, 0)
Screenshot: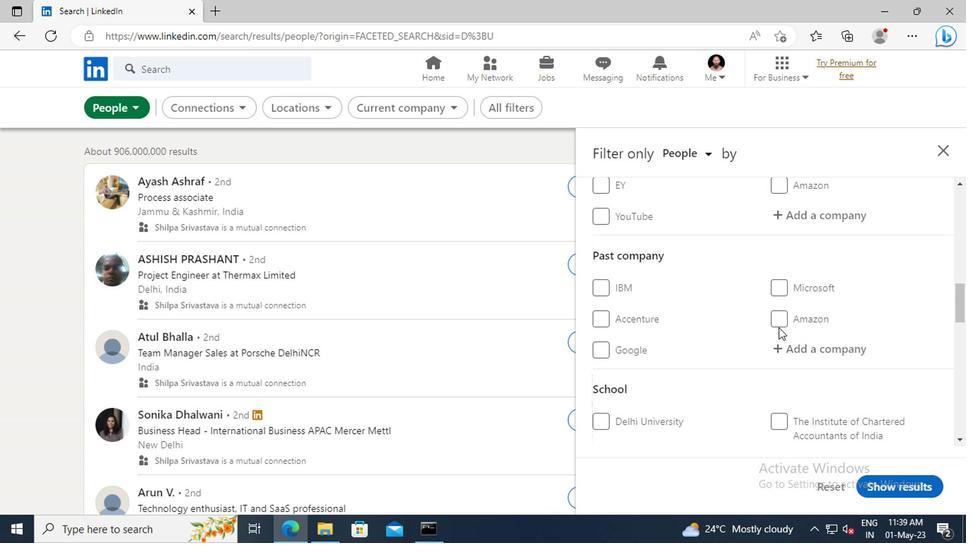 
Action: Mouse moved to (779, 298)
Screenshot: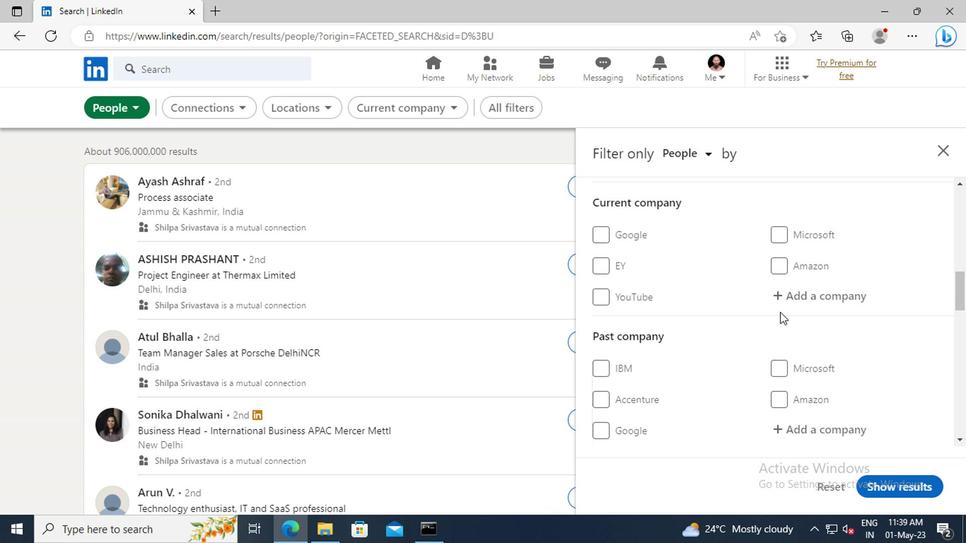 
Action: Mouse pressed left at (779, 298)
Screenshot: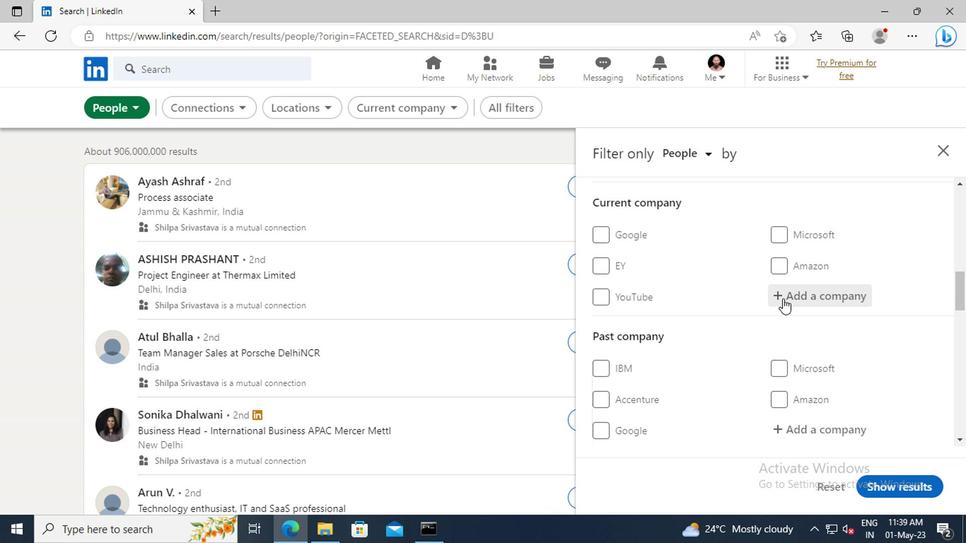 
Action: Key pressed <Key.shift>LOLLYPOP<Key.space><Key.shift>DE
Screenshot: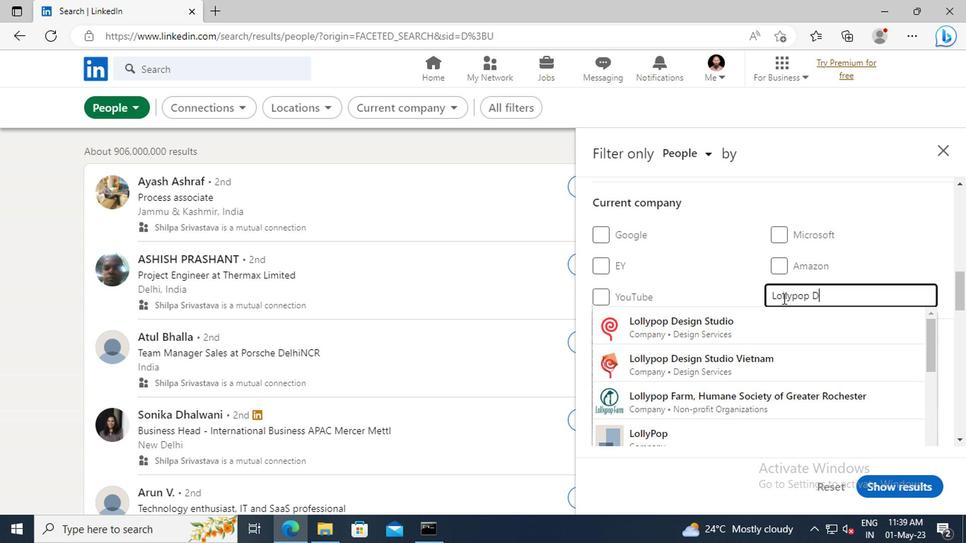 
Action: Mouse moved to (759, 323)
Screenshot: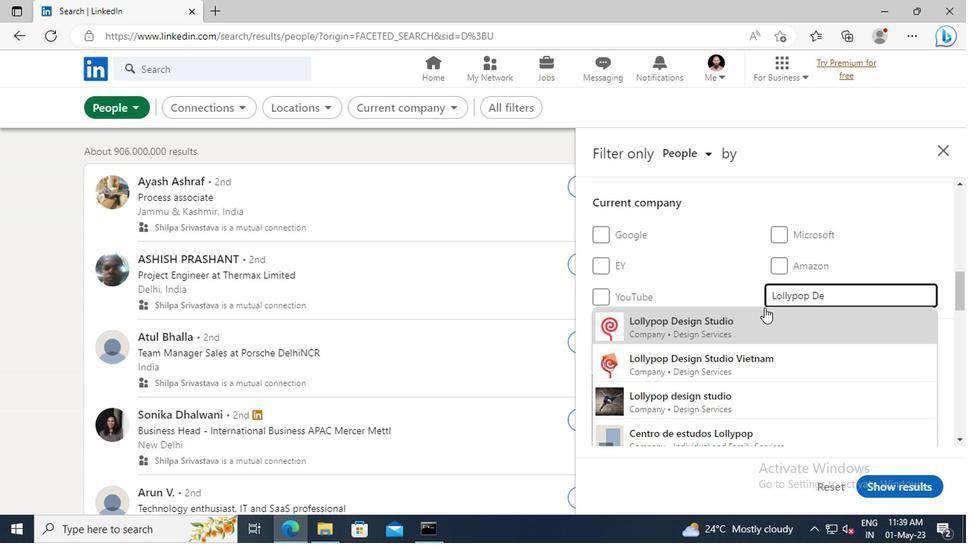 
Action: Mouse pressed left at (759, 323)
Screenshot: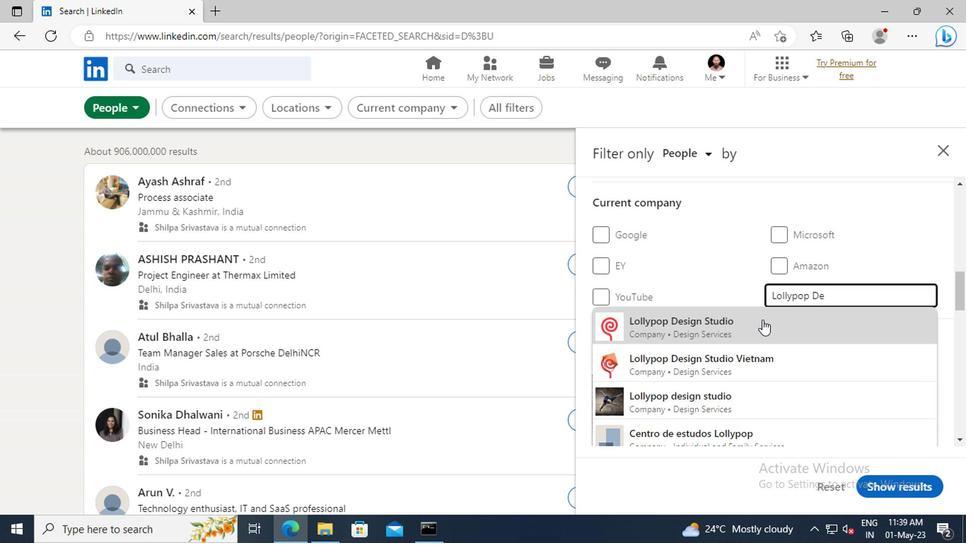 
Action: Mouse scrolled (759, 322) with delta (0, -1)
Screenshot: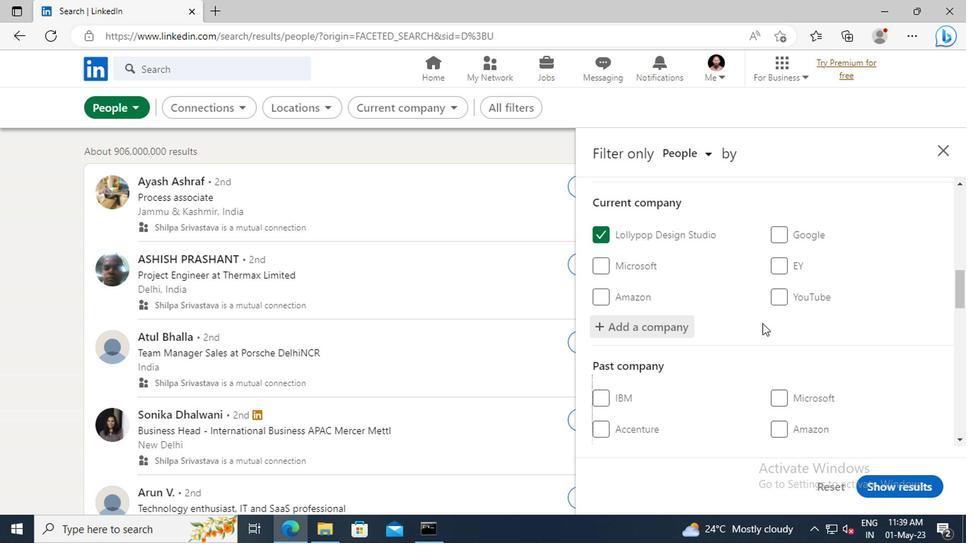 
Action: Mouse moved to (759, 308)
Screenshot: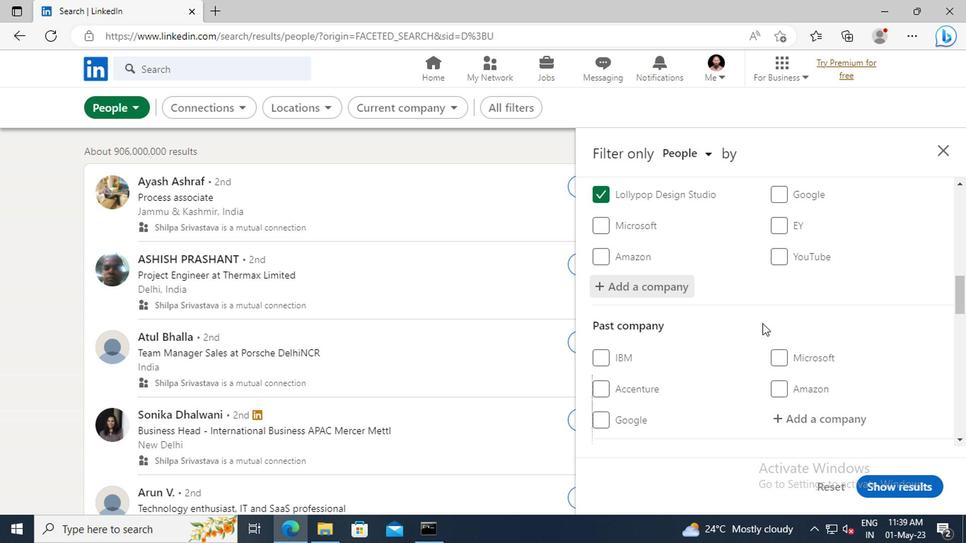 
Action: Mouse scrolled (759, 307) with delta (0, 0)
Screenshot: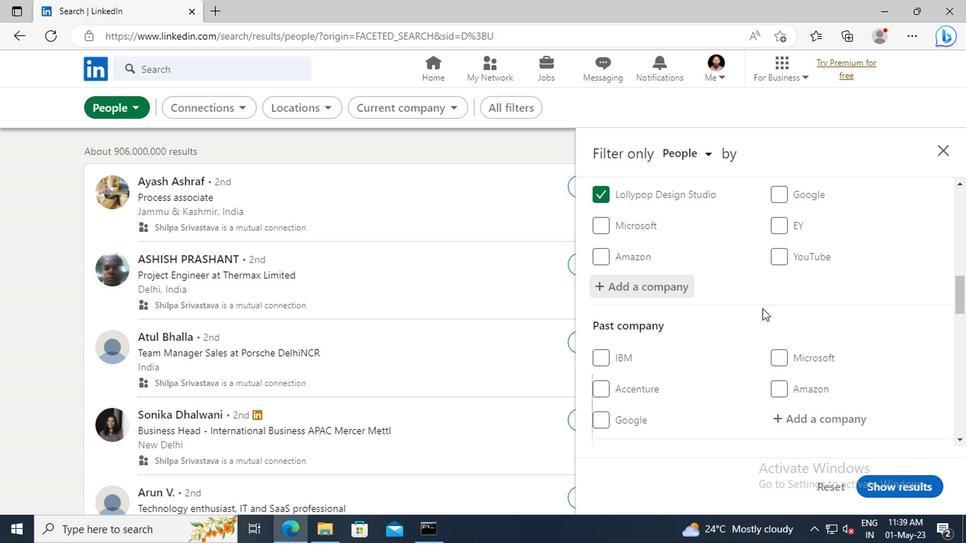 
Action: Mouse scrolled (759, 307) with delta (0, 0)
Screenshot: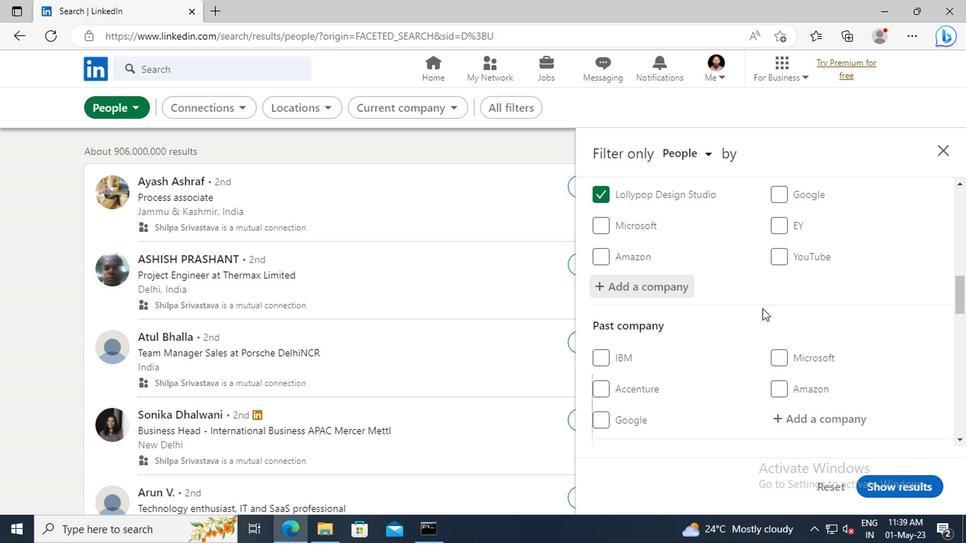 
Action: Mouse scrolled (759, 307) with delta (0, 0)
Screenshot: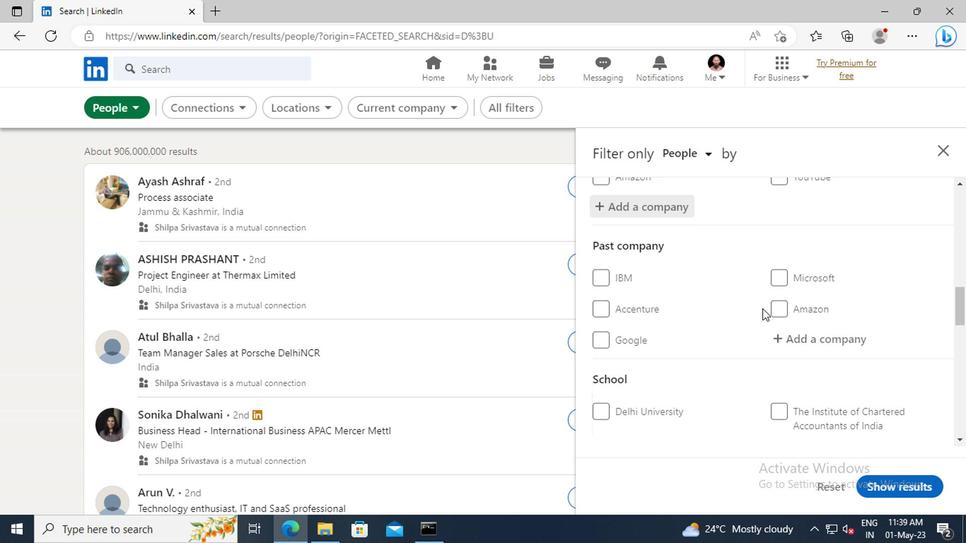 
Action: Mouse scrolled (759, 307) with delta (0, 0)
Screenshot: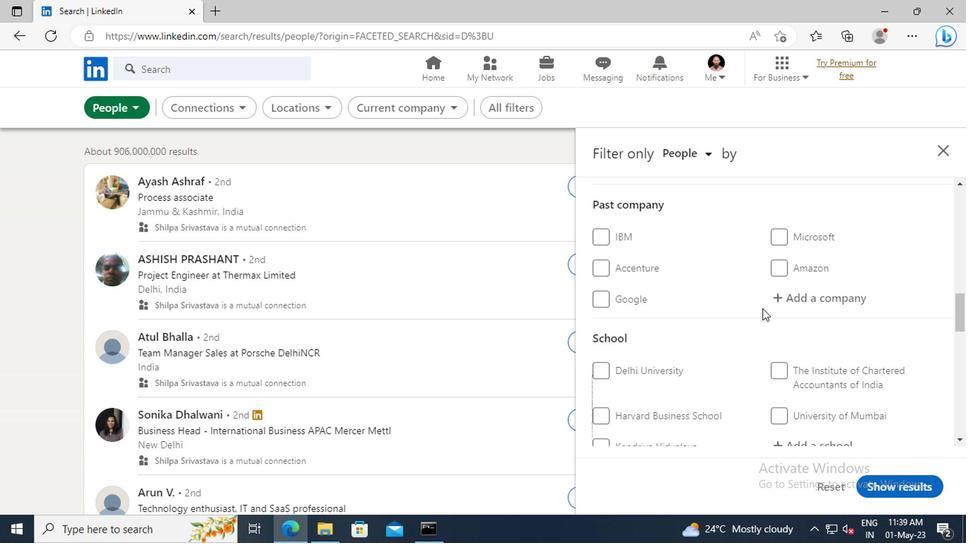 
Action: Mouse scrolled (759, 307) with delta (0, 0)
Screenshot: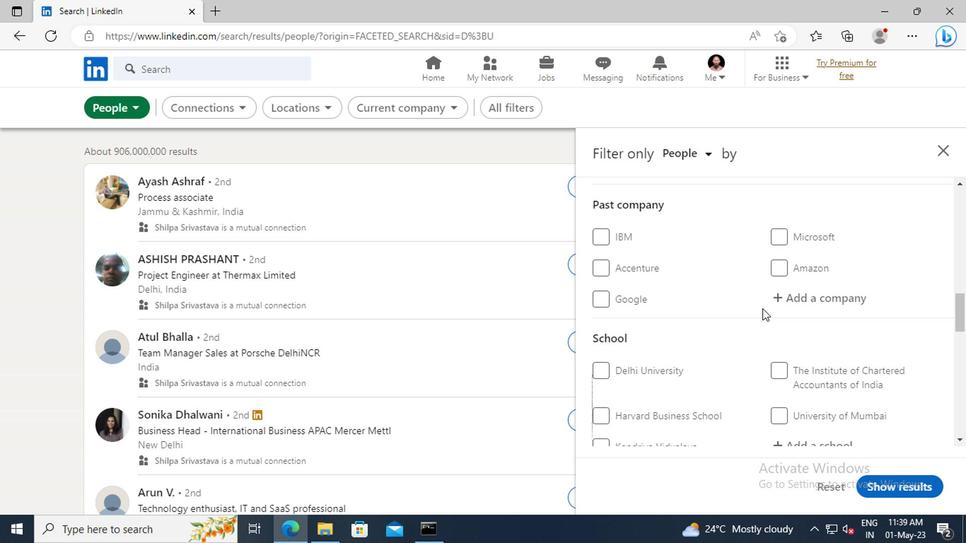 
Action: Mouse scrolled (759, 307) with delta (0, 0)
Screenshot: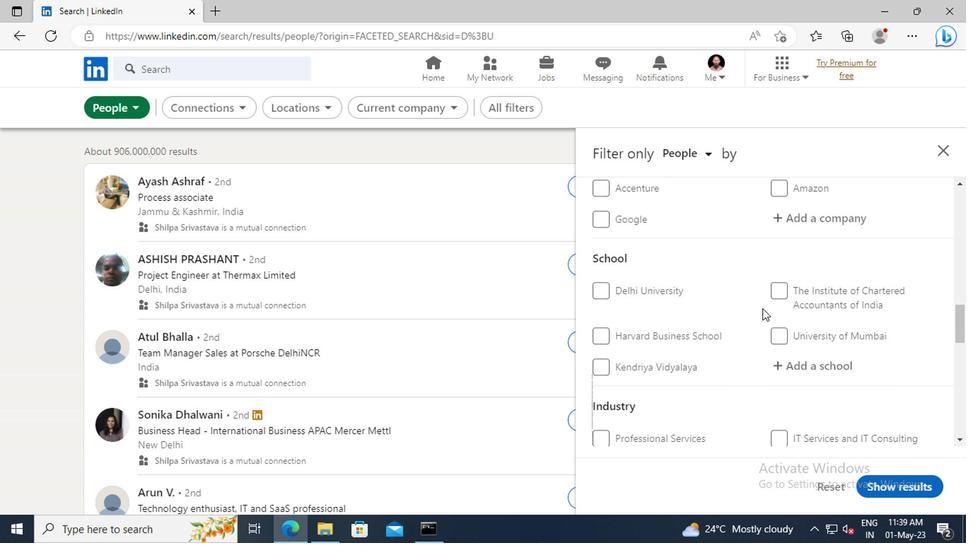 
Action: Mouse moved to (786, 324)
Screenshot: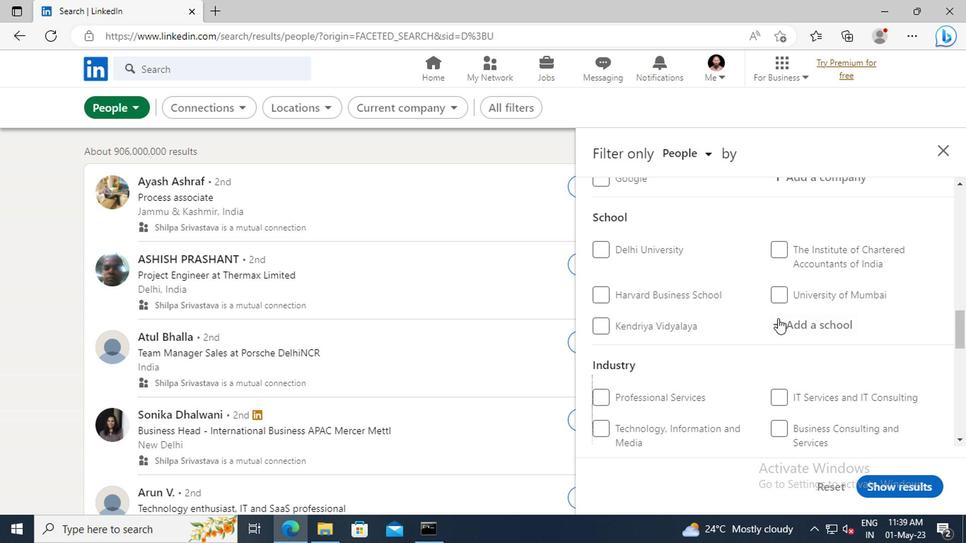 
Action: Mouse pressed left at (786, 324)
Screenshot: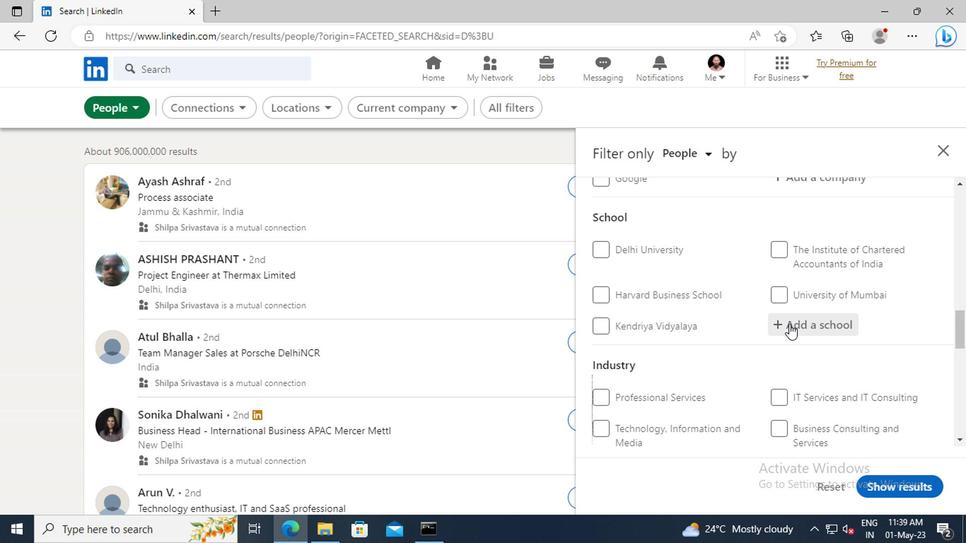 
Action: Key pressed <Key.shift>KCG<Key.space><Key.shift>COLL
Screenshot: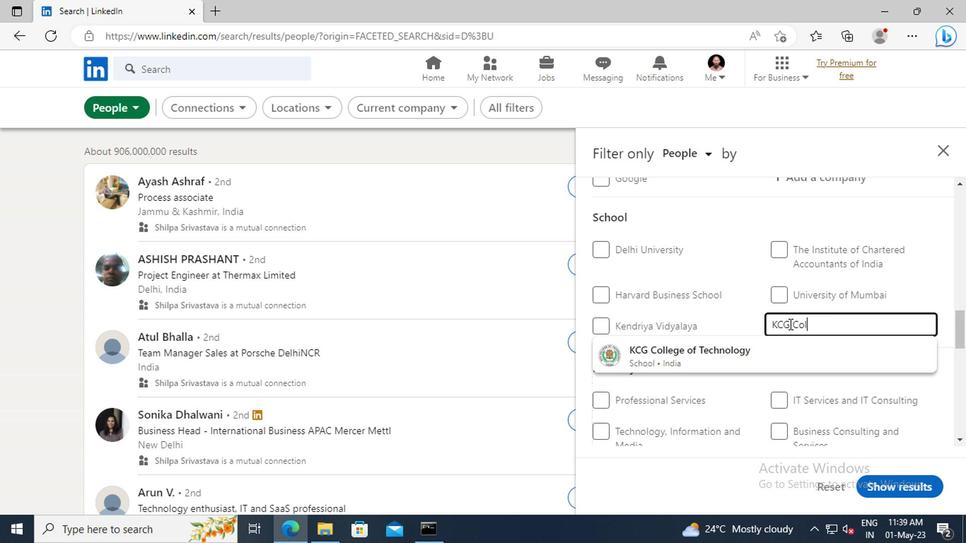 
Action: Mouse moved to (766, 353)
Screenshot: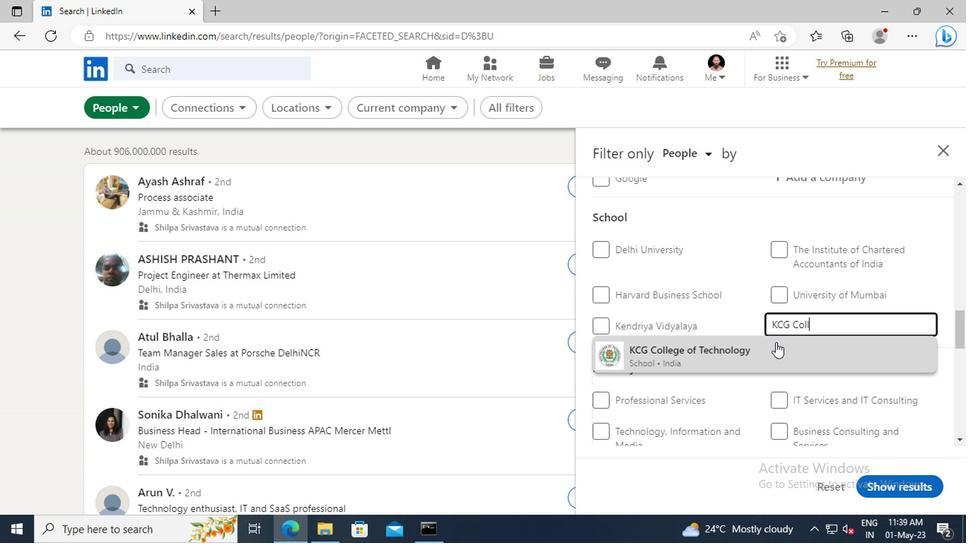 
Action: Mouse pressed left at (766, 353)
Screenshot: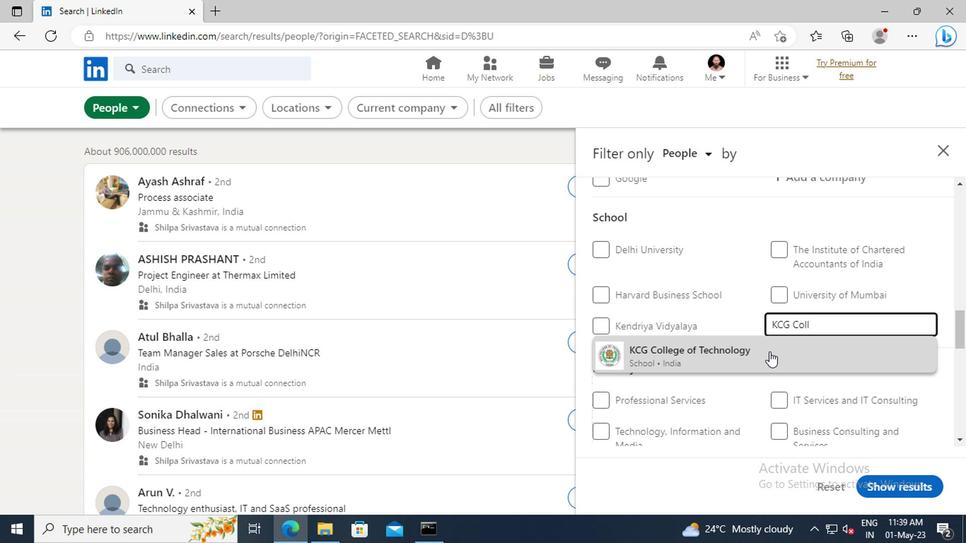 
Action: Mouse scrolled (766, 353) with delta (0, 0)
Screenshot: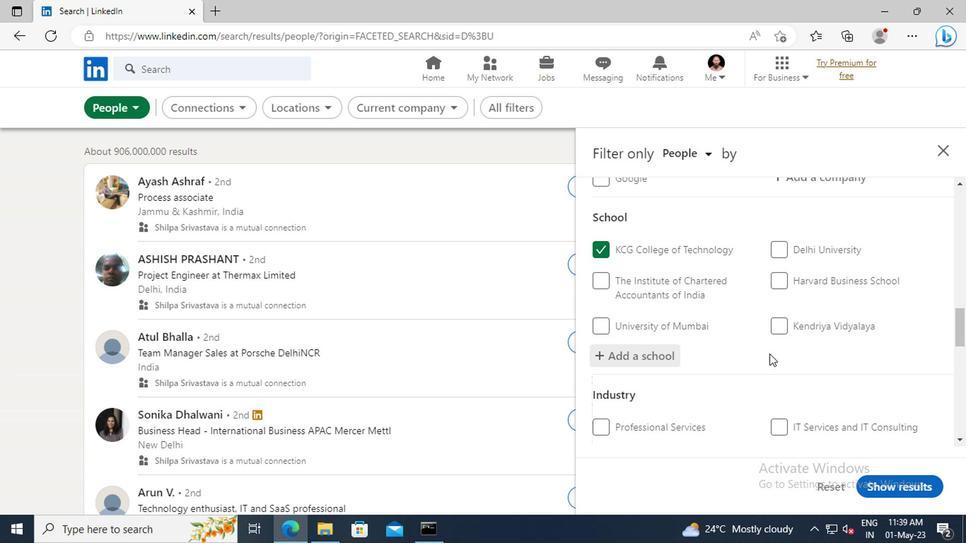
Action: Mouse moved to (766, 332)
Screenshot: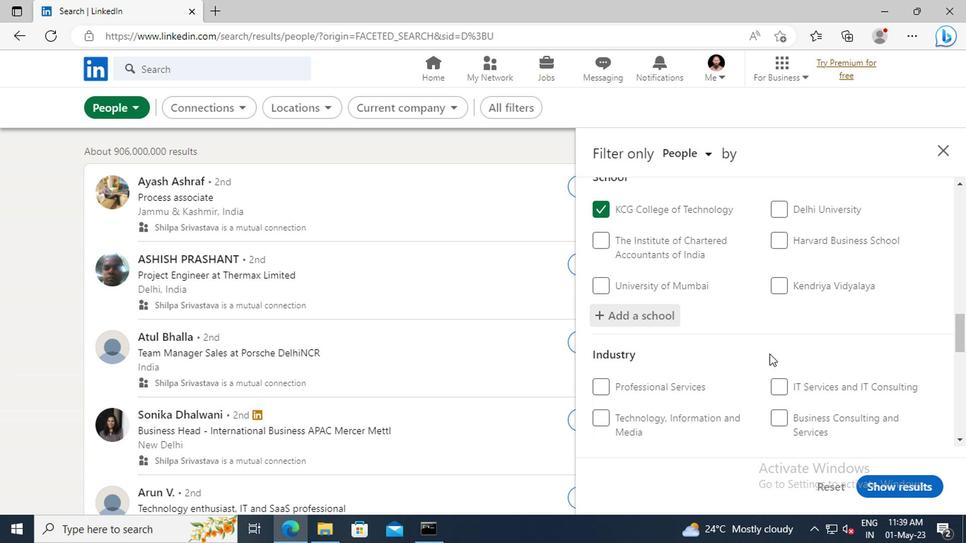 
Action: Mouse scrolled (766, 332) with delta (0, 0)
Screenshot: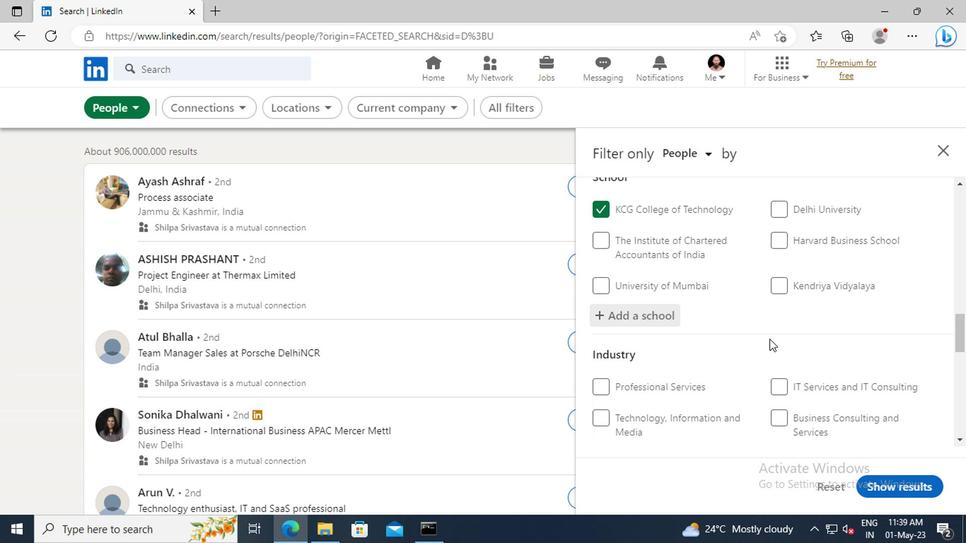 
Action: Mouse scrolled (766, 332) with delta (0, 0)
Screenshot: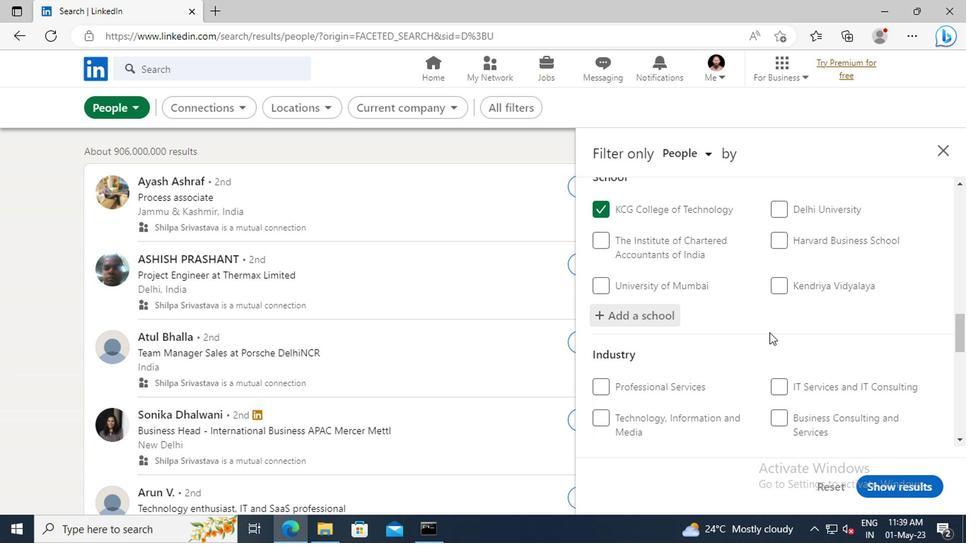 
Action: Mouse moved to (764, 318)
Screenshot: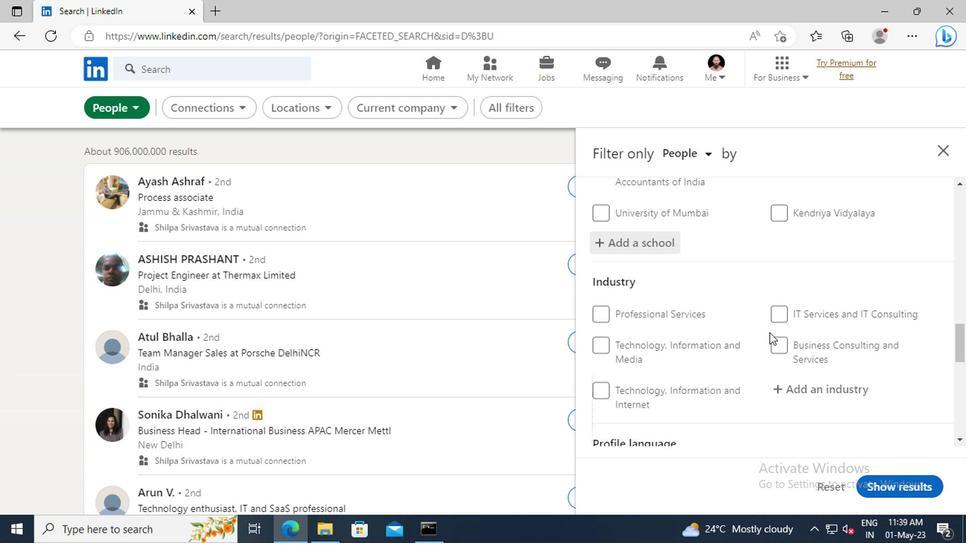 
Action: Mouse scrolled (764, 317) with delta (0, -1)
Screenshot: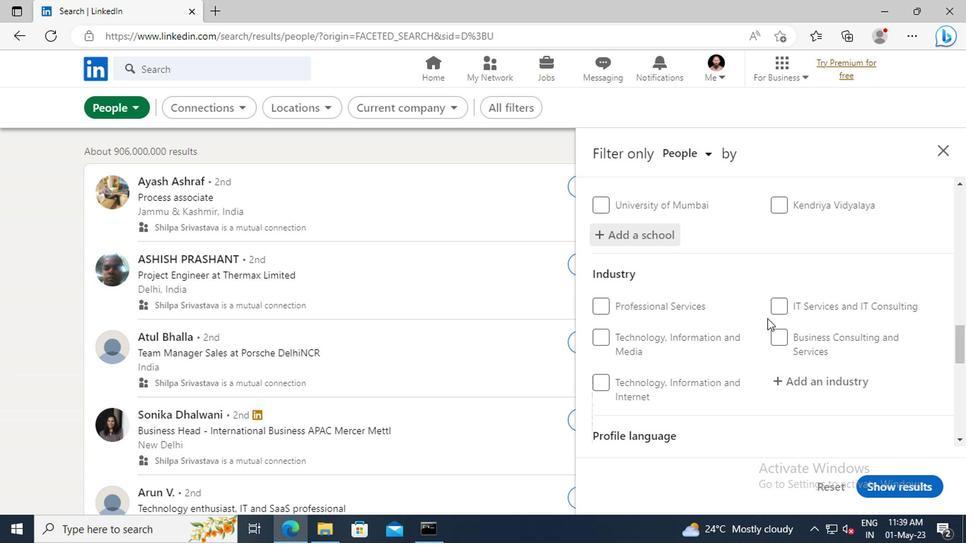 
Action: Mouse moved to (781, 339)
Screenshot: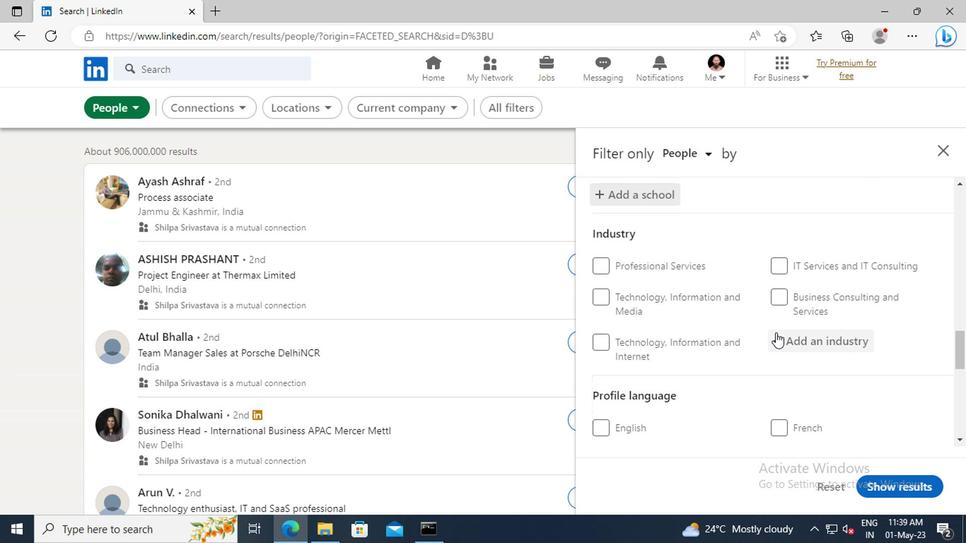 
Action: Mouse pressed left at (781, 339)
Screenshot: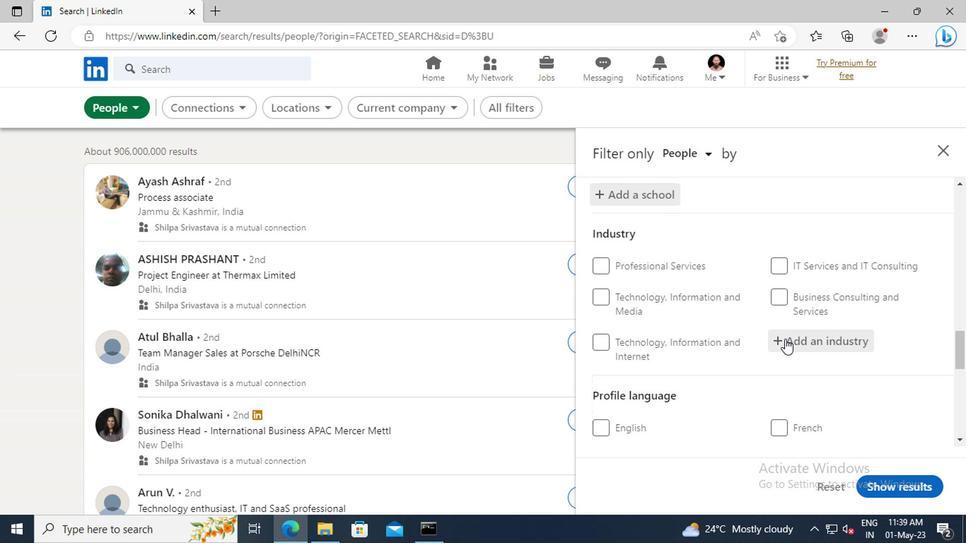 
Action: Key pressed <Key.shift>SUBDIVI
Screenshot: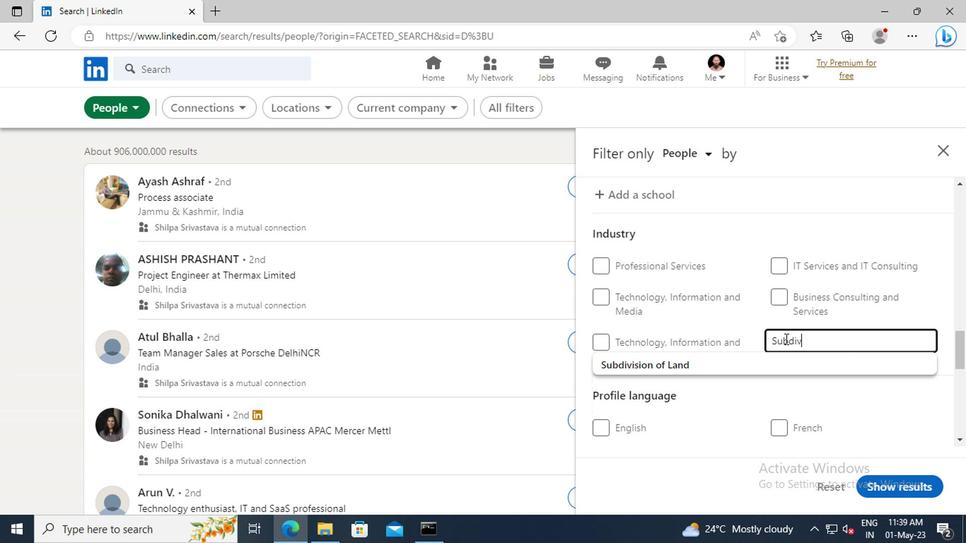 
Action: Mouse moved to (756, 367)
Screenshot: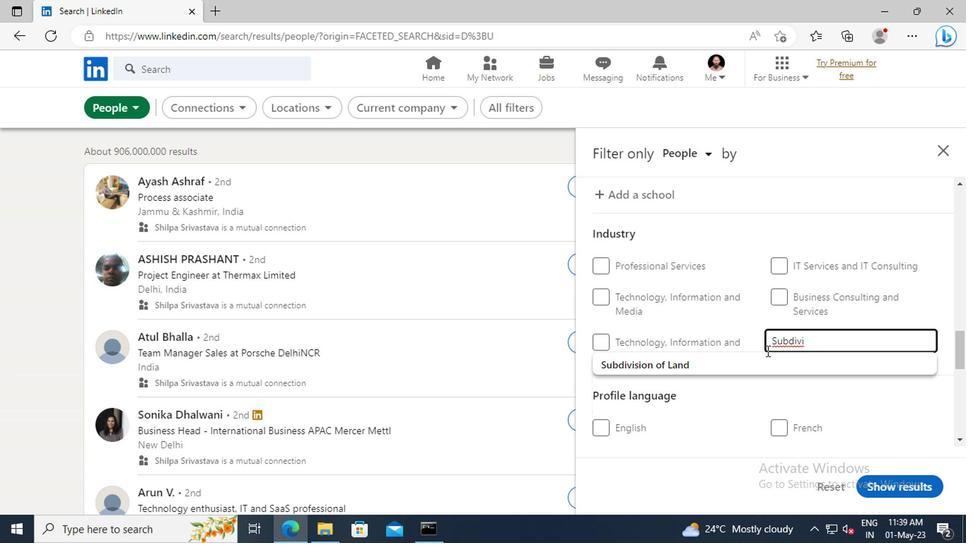 
Action: Mouse pressed left at (756, 367)
Screenshot: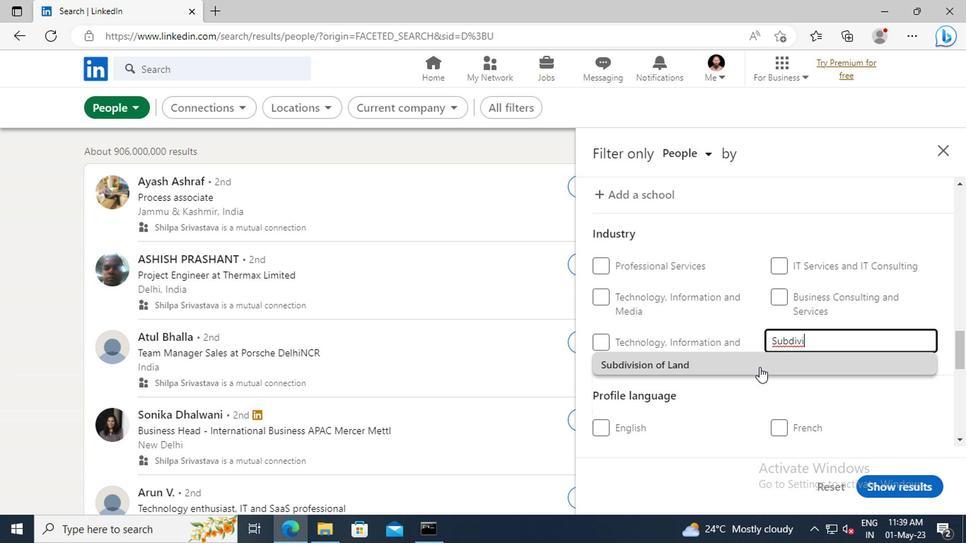 
Action: Mouse scrolled (756, 366) with delta (0, -1)
Screenshot: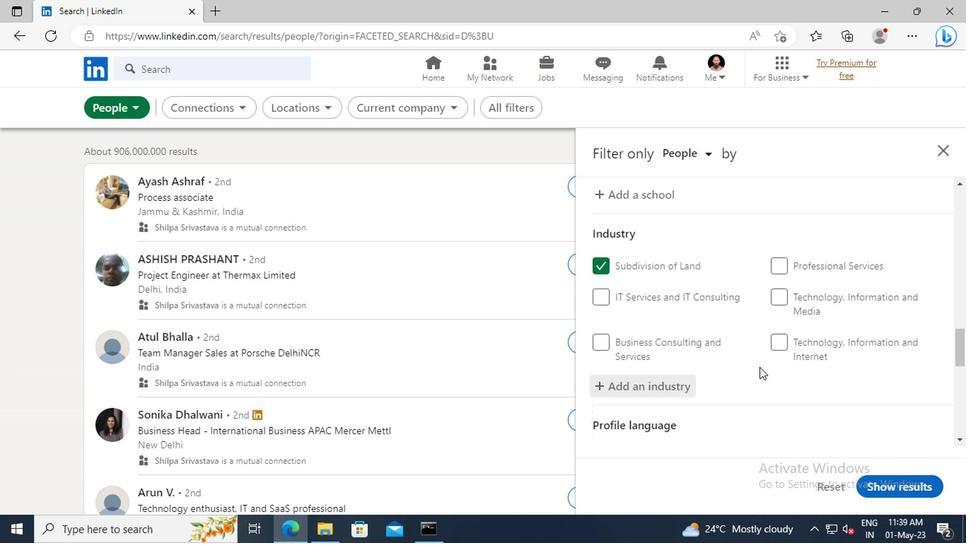 
Action: Mouse scrolled (756, 366) with delta (0, -1)
Screenshot: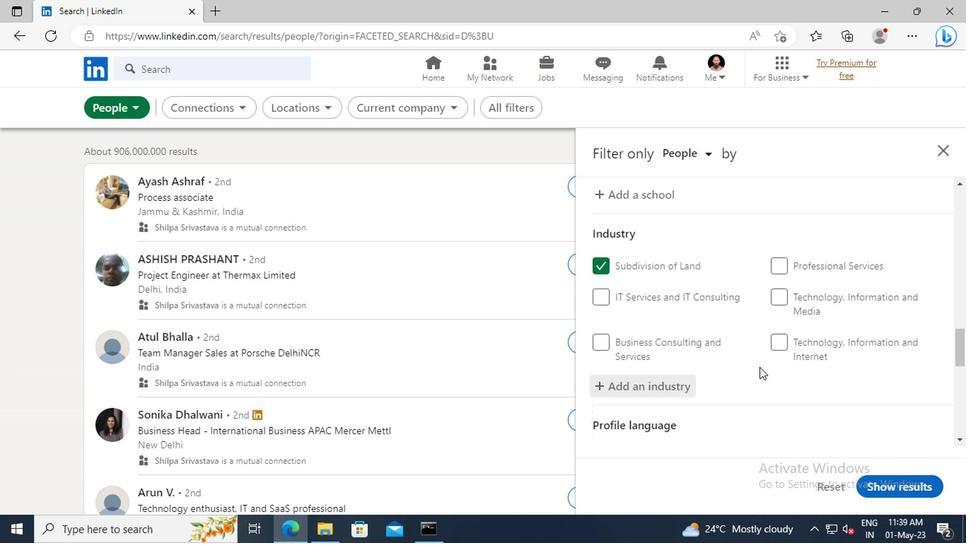 
Action: Mouse moved to (755, 341)
Screenshot: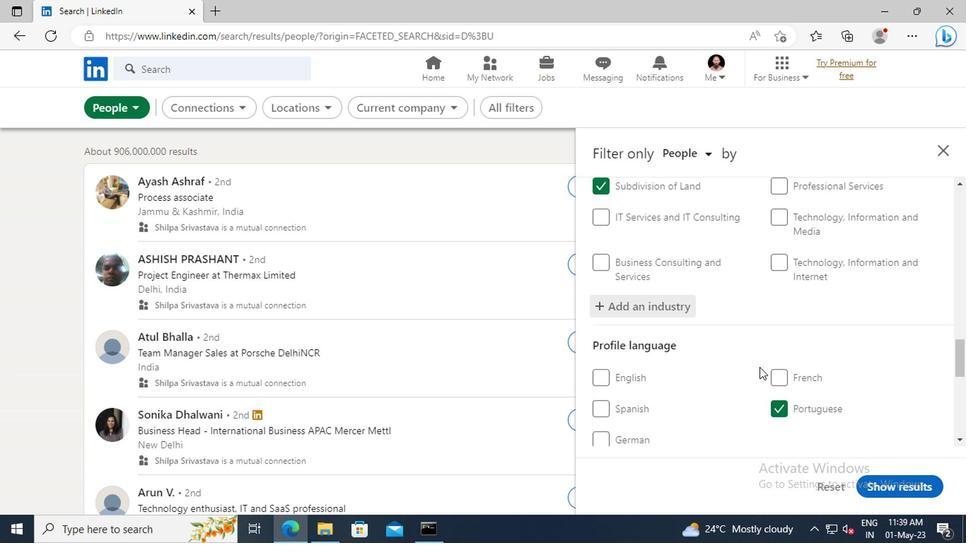
Action: Mouse scrolled (755, 341) with delta (0, 0)
Screenshot: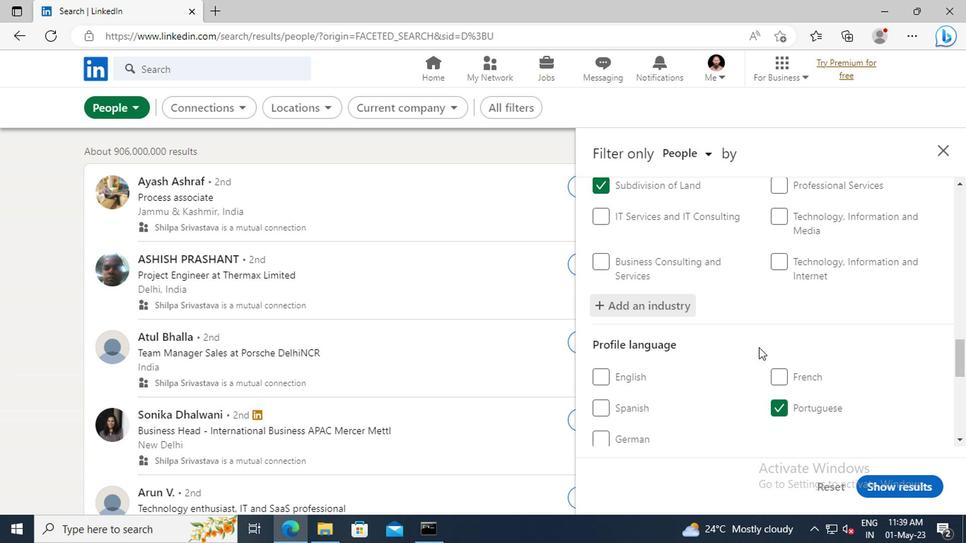 
Action: Mouse moved to (757, 318)
Screenshot: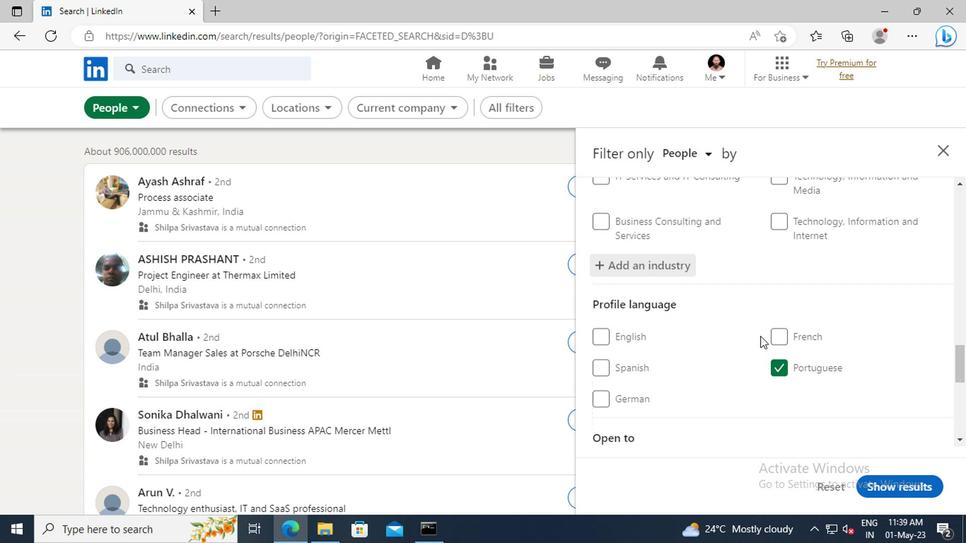 
Action: Mouse scrolled (757, 317) with delta (0, -1)
Screenshot: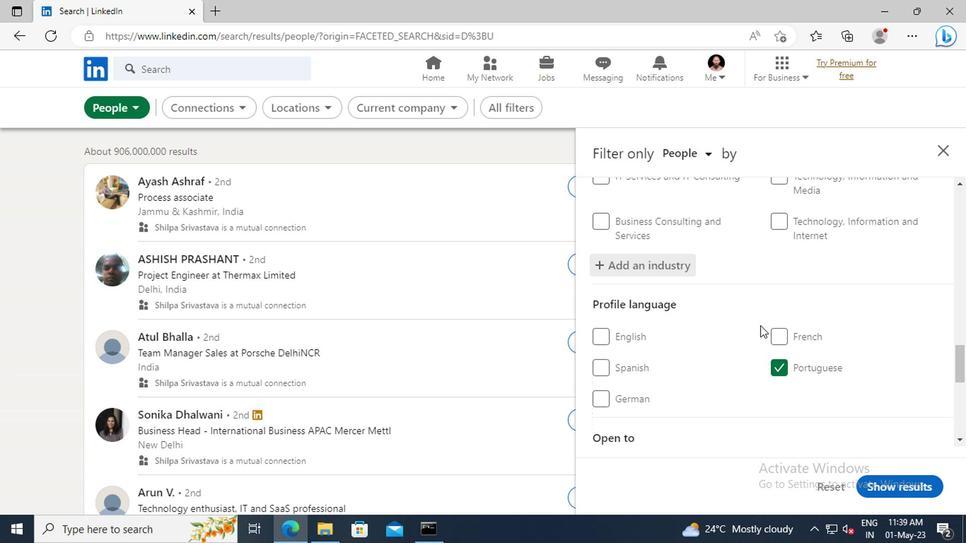 
Action: Mouse scrolled (757, 317) with delta (0, -1)
Screenshot: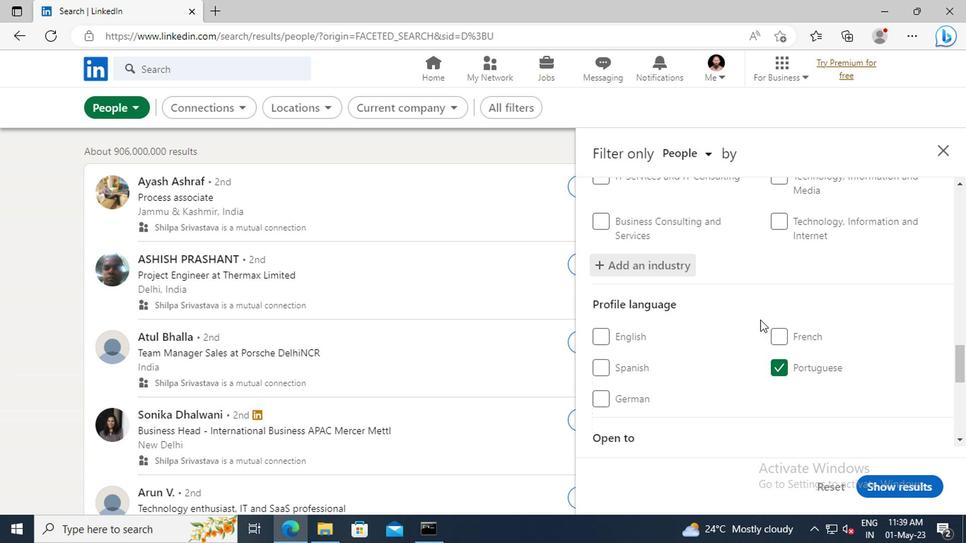 
Action: Mouse scrolled (757, 317) with delta (0, -1)
Screenshot: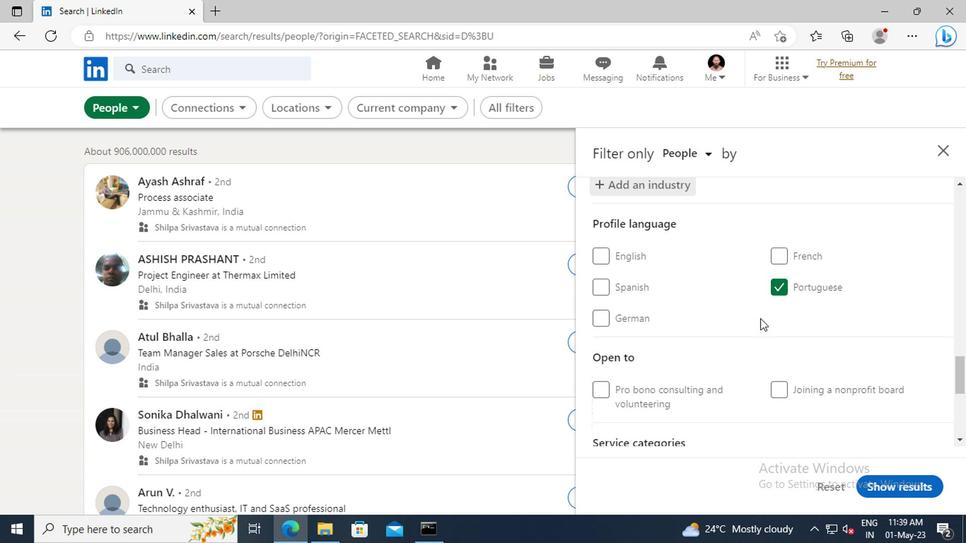 
Action: Mouse scrolled (757, 317) with delta (0, -1)
Screenshot: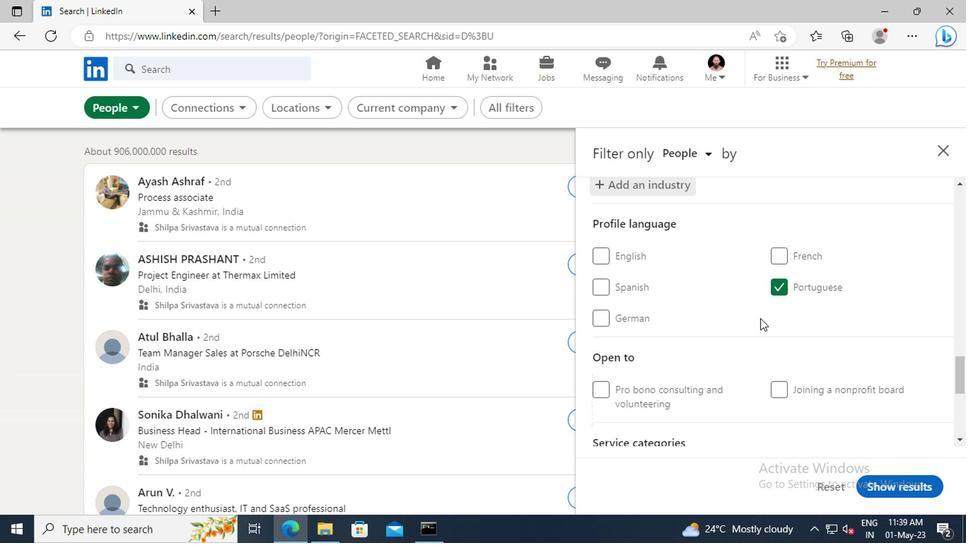 
Action: Mouse scrolled (757, 317) with delta (0, -1)
Screenshot: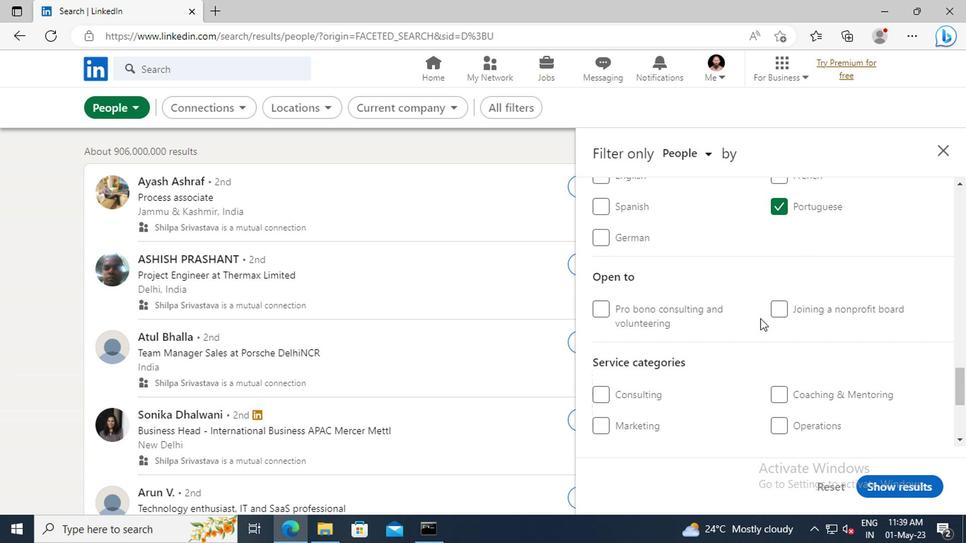 
Action: Mouse scrolled (757, 317) with delta (0, -1)
Screenshot: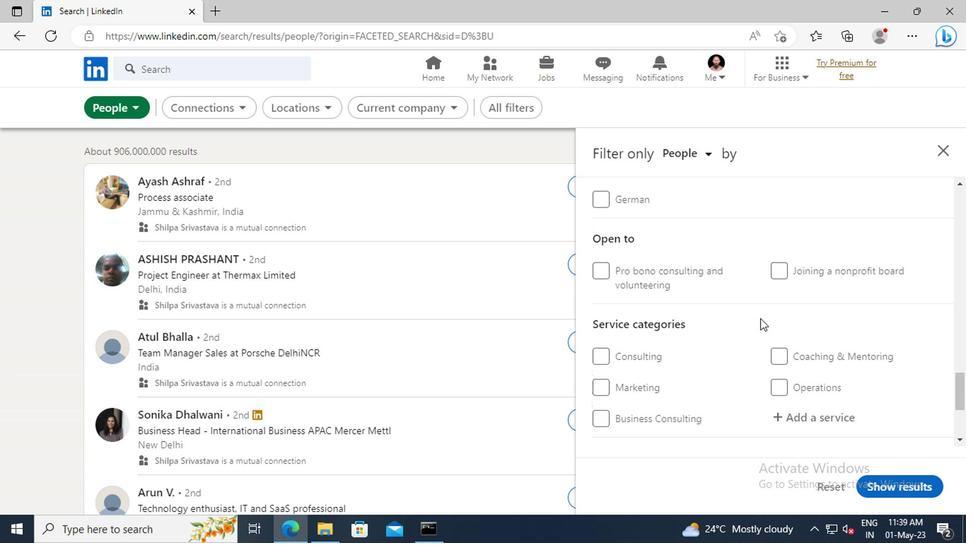 
Action: Mouse scrolled (757, 317) with delta (0, -1)
Screenshot: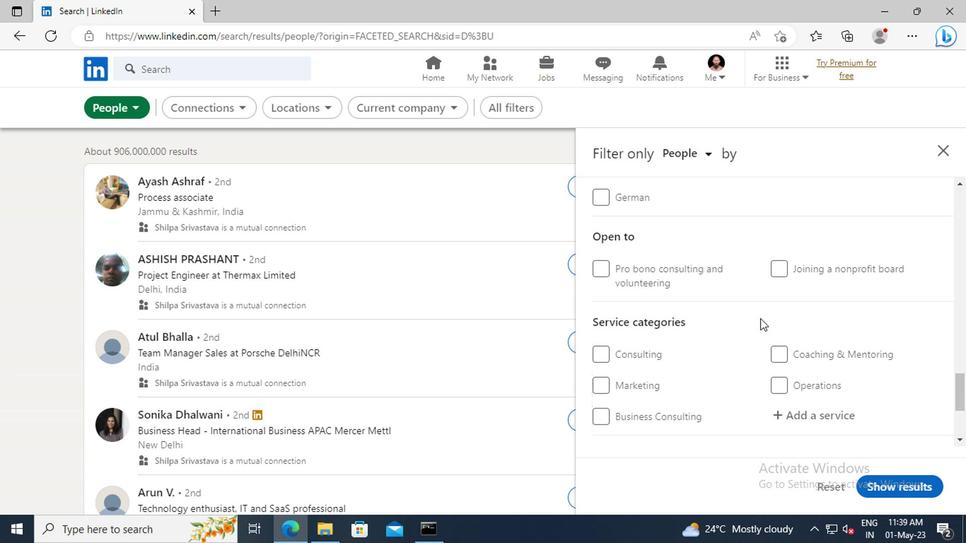 
Action: Mouse moved to (774, 333)
Screenshot: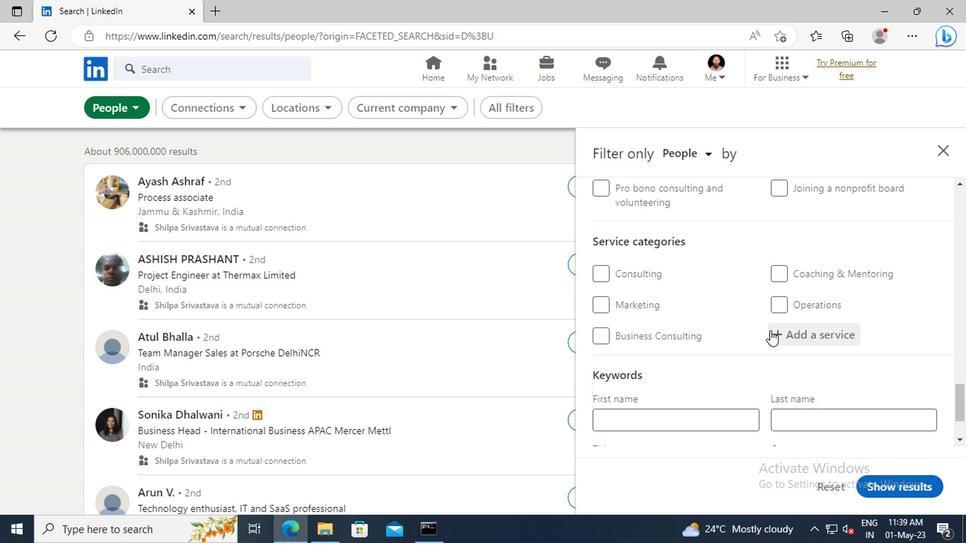 
Action: Mouse pressed left at (774, 333)
Screenshot: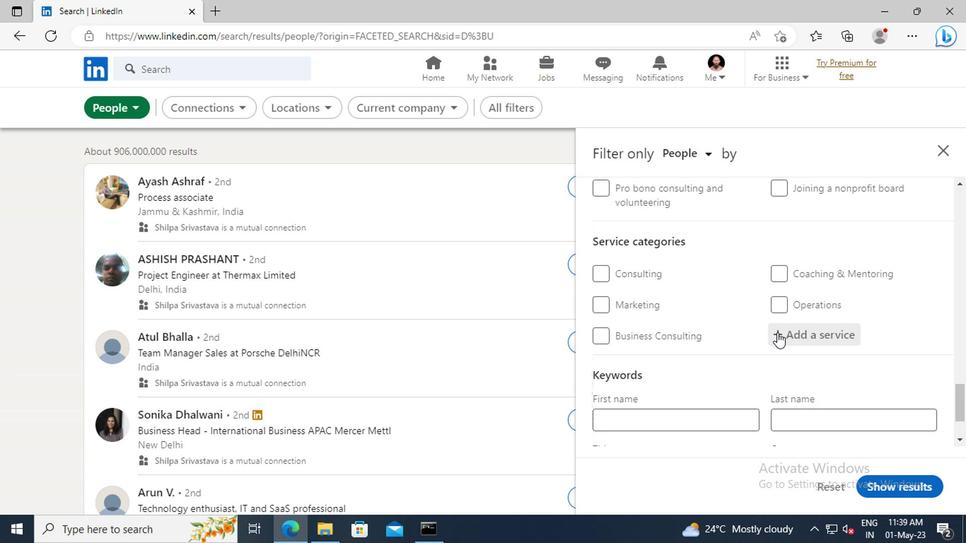 
Action: Key pressed <Key.shift>FINANCIAL<Key.space><Key.shift>RE
Screenshot: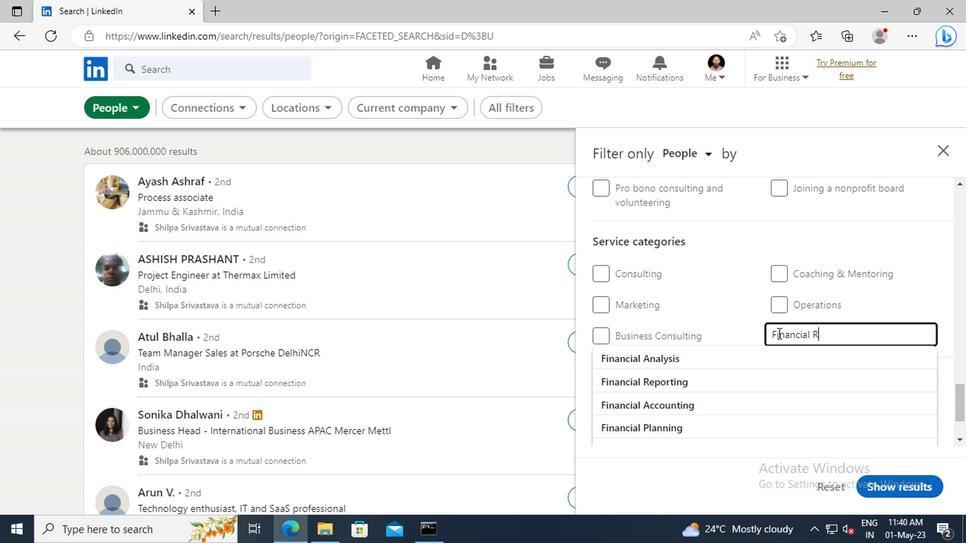 
Action: Mouse moved to (757, 355)
Screenshot: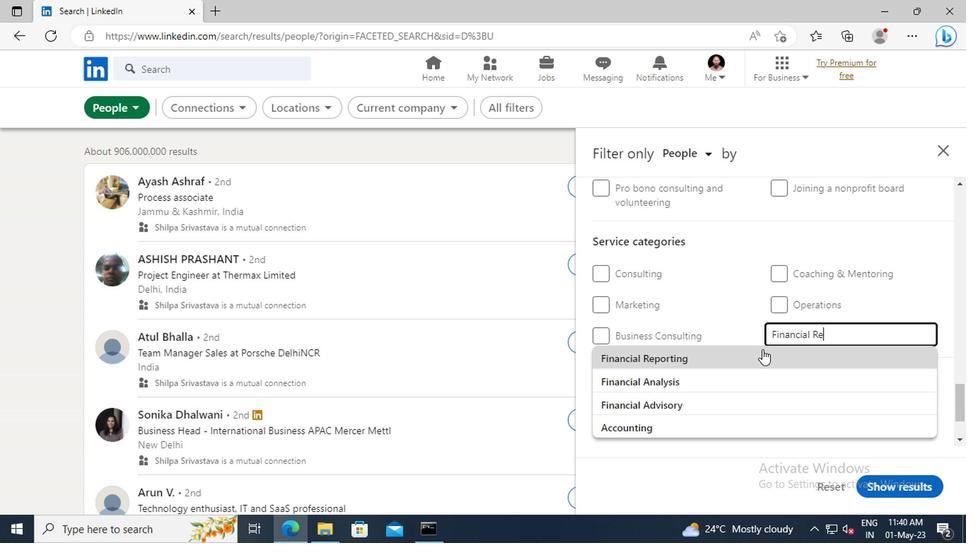 
Action: Mouse pressed left at (757, 355)
Screenshot: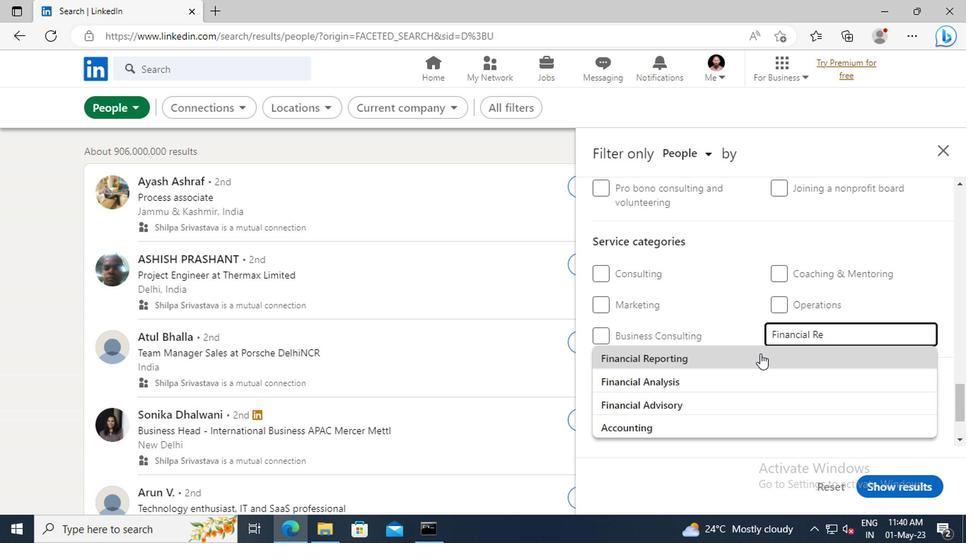 
Action: Mouse scrolled (757, 354) with delta (0, -1)
Screenshot: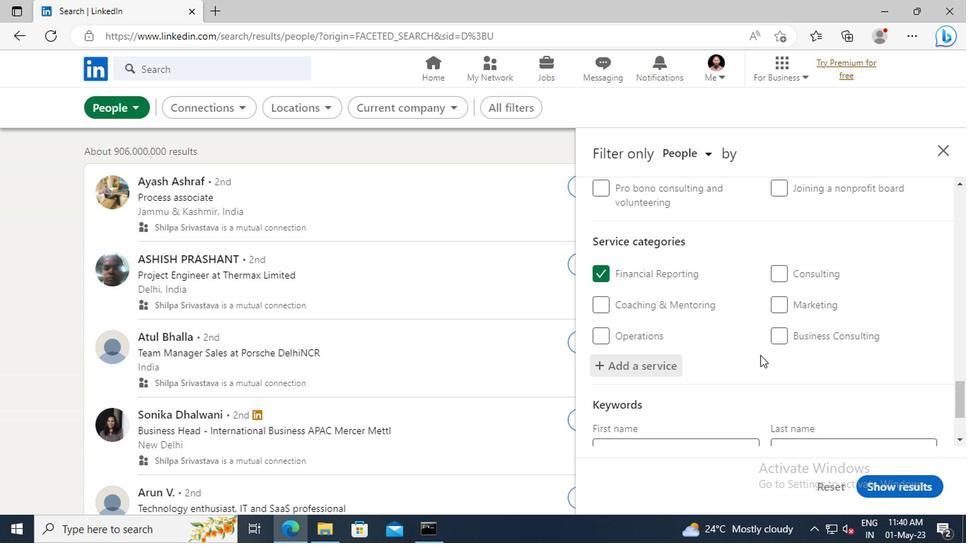 
Action: Mouse scrolled (757, 354) with delta (0, -1)
Screenshot: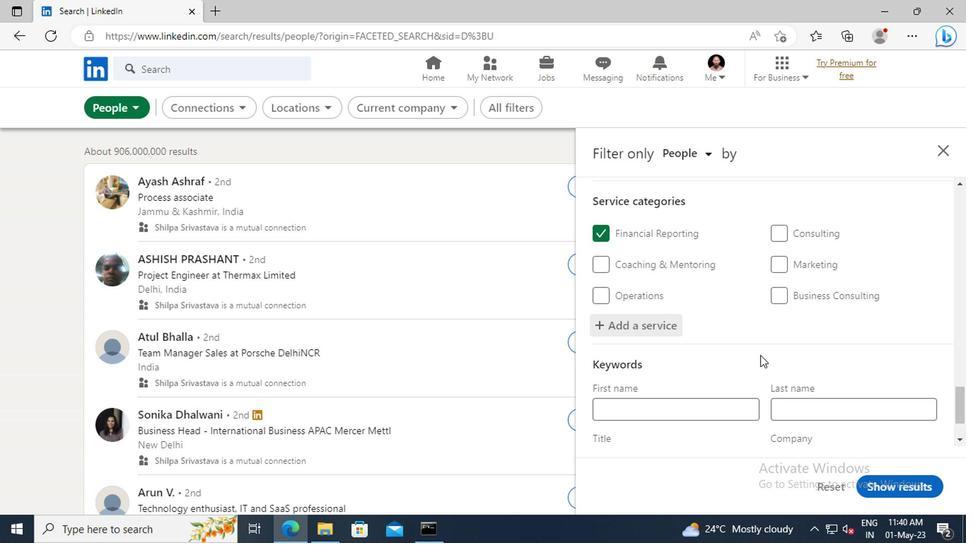 
Action: Mouse scrolled (757, 354) with delta (0, -1)
Screenshot: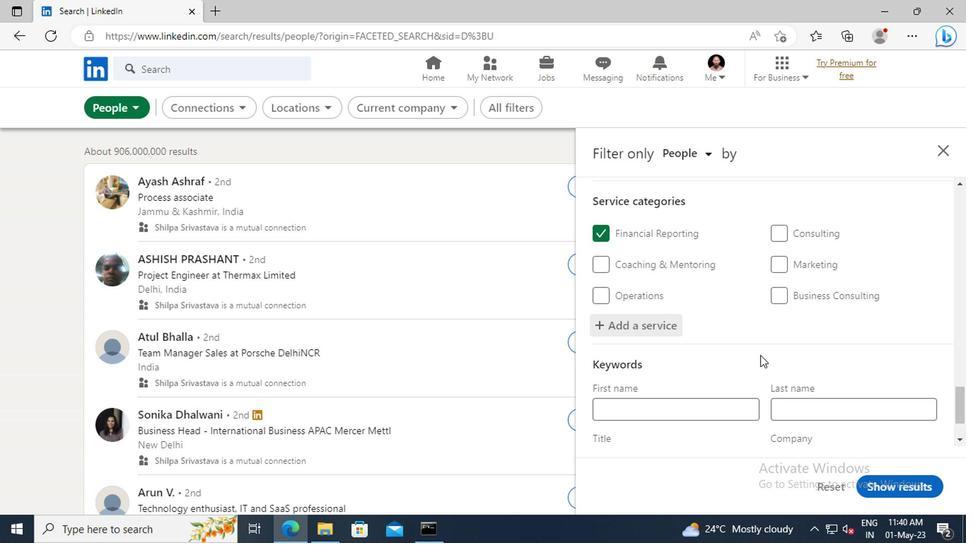 
Action: Mouse scrolled (757, 354) with delta (0, -1)
Screenshot: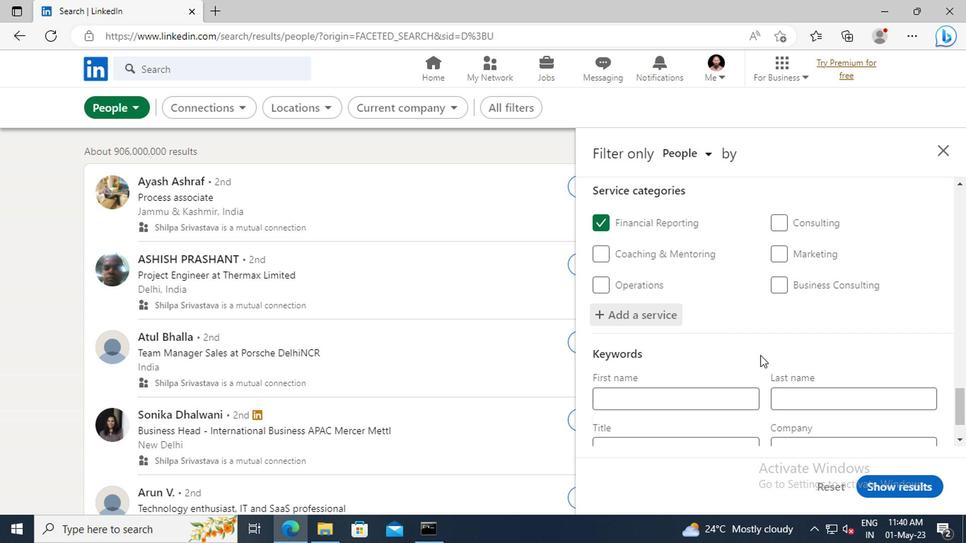 
Action: Mouse moved to (641, 383)
Screenshot: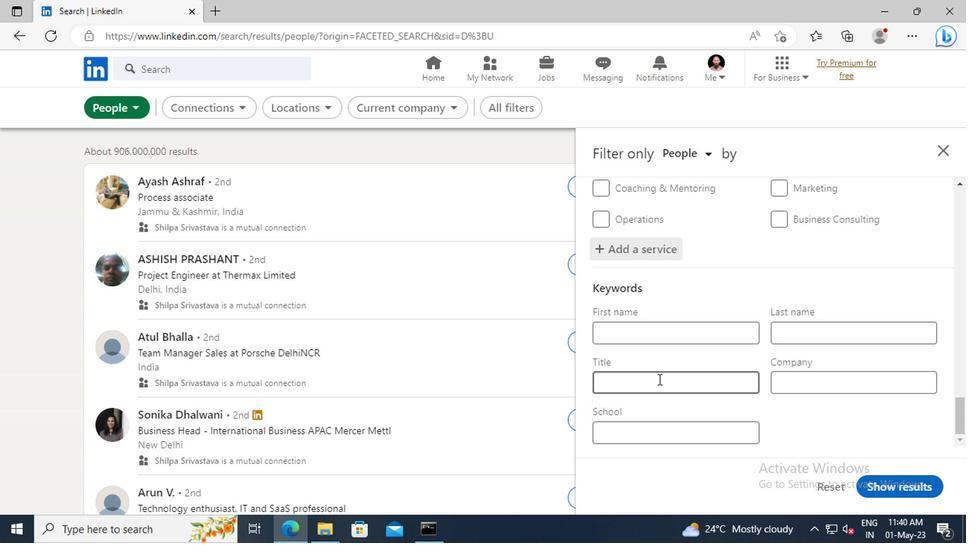 
Action: Mouse pressed left at (641, 383)
Screenshot: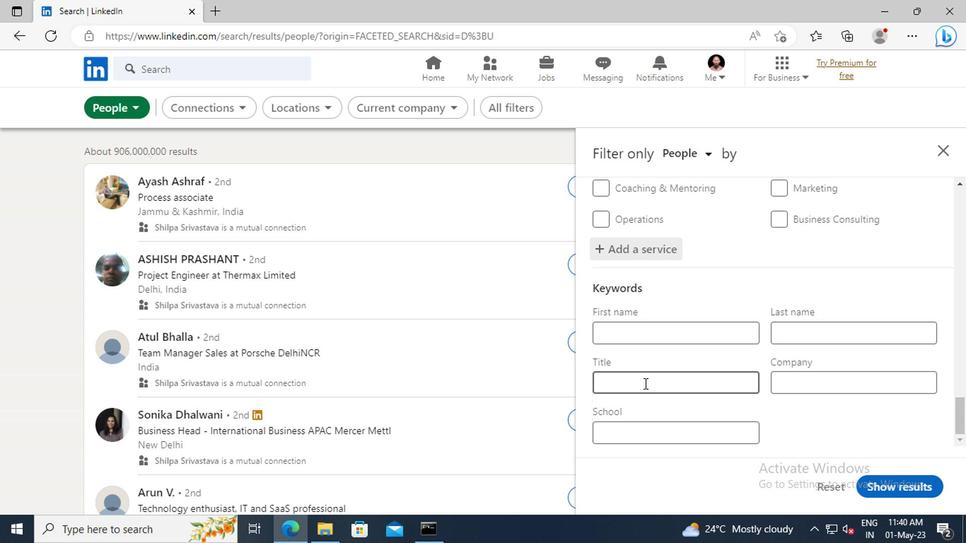 
Action: Key pressed <Key.shift>CRUISE<Key.space><Key.shift>SHIP<Key.space><Key.shift>ATTENDANT<Key.enter>
Screenshot: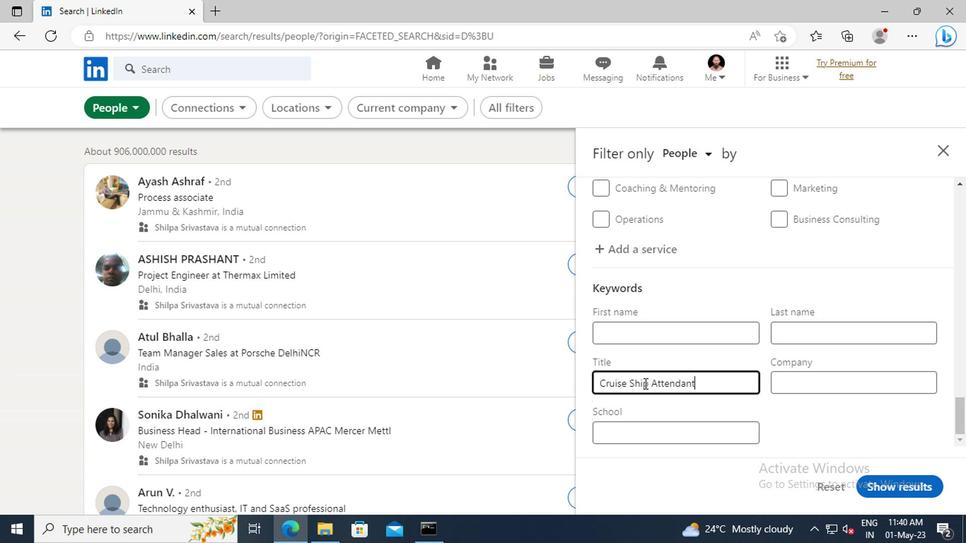 
Action: Mouse moved to (880, 488)
Screenshot: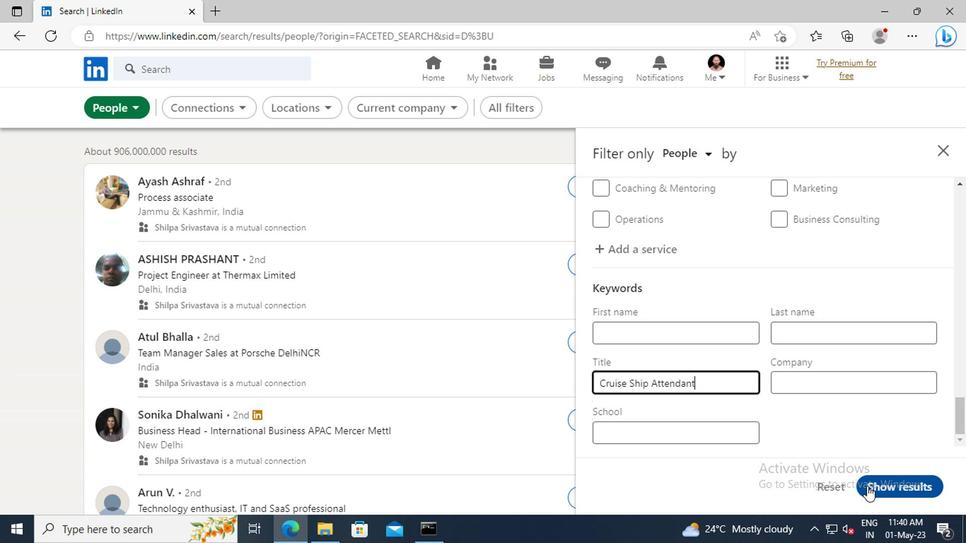
Action: Mouse pressed left at (880, 488)
Screenshot: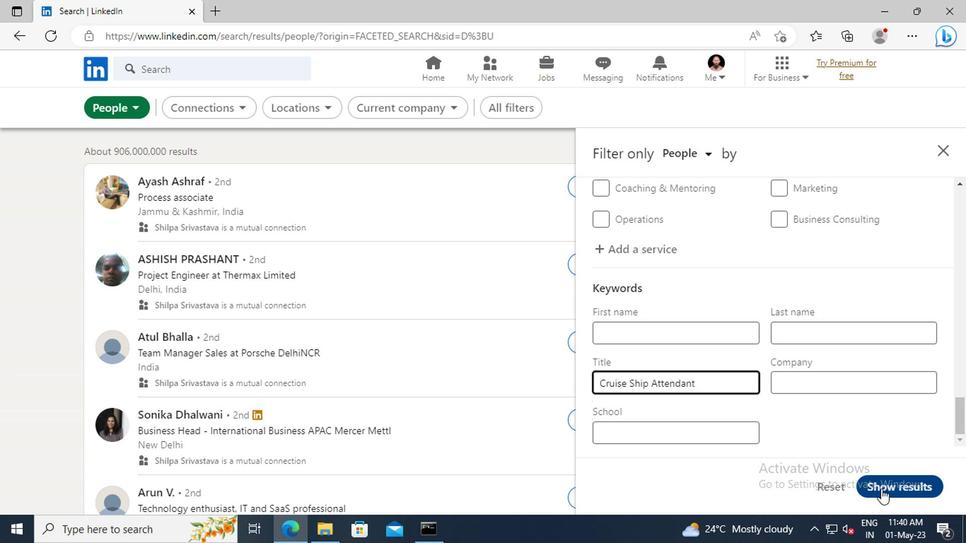 
Action: Mouse moved to (881, 488)
Screenshot: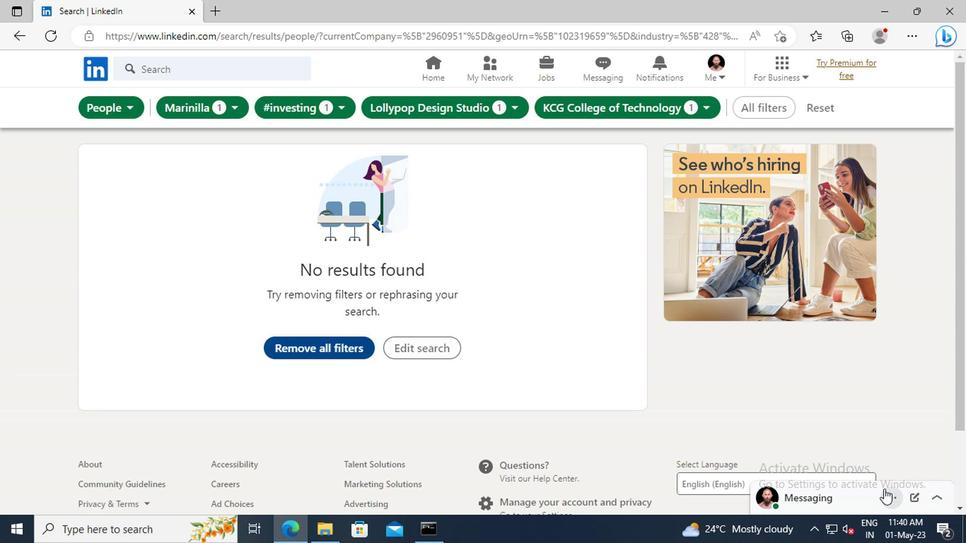 
